 Task: Add Attachment from Google Drive to Card Card0000000391 in Board Board0000000098 in Workspace WS0000000033 in Trello. Add Cover Orange to Card Card0000000391 in Board Board0000000098 in Workspace WS0000000033 in Trello. Add "Add Label …" with "Title" Title0000000391 to Button Button0000000391 to Card Card0000000391 in Board Board0000000098 in Workspace WS0000000033 in Trello. Add Description DS0000000391 to Card Card0000000391 in Board Board0000000098 in Workspace WS0000000033 in Trello. Add Comment CM0000000391 to Card Card0000000391 in Board Board0000000098 in Workspace WS0000000033 in Trello
Action: Mouse moved to (356, 462)
Screenshot: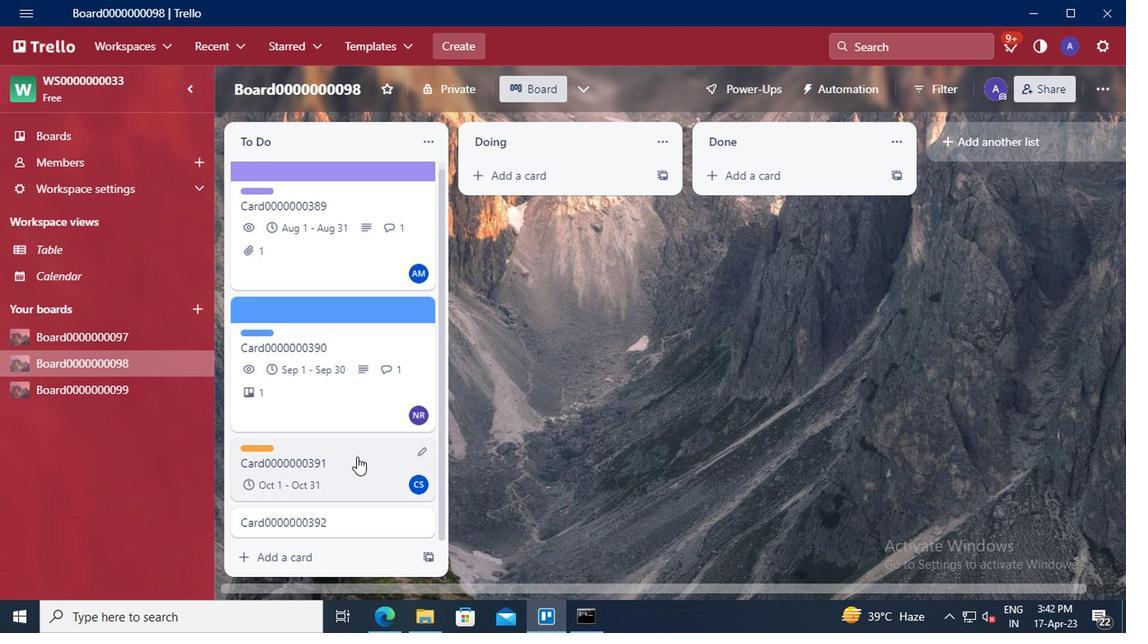 
Action: Mouse pressed left at (356, 462)
Screenshot: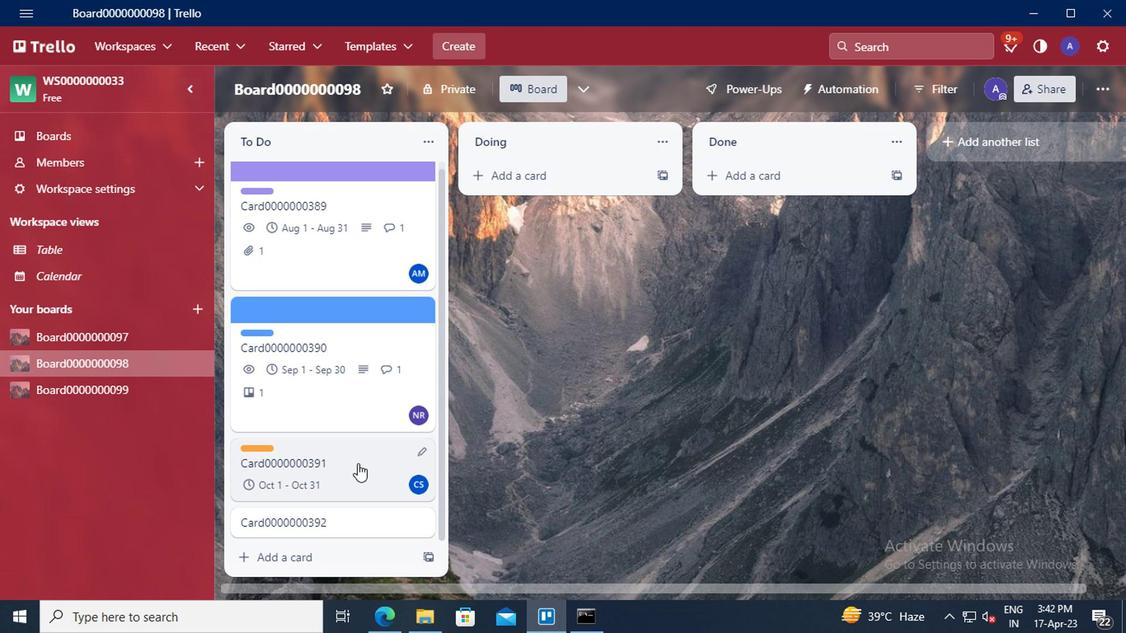 
Action: Mouse moved to (772, 288)
Screenshot: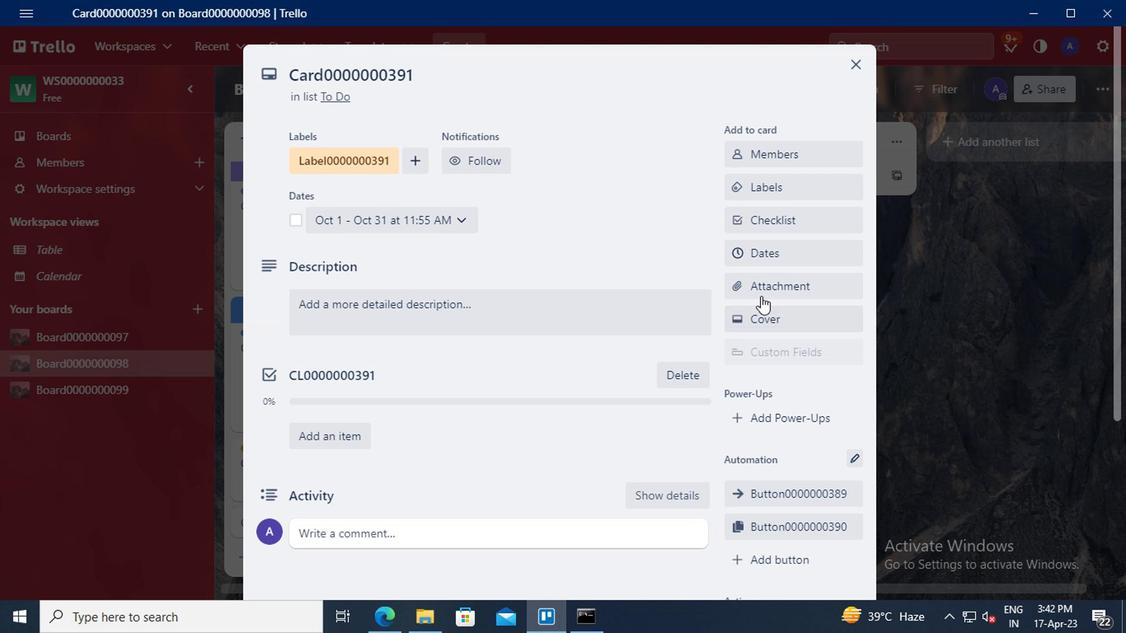 
Action: Mouse pressed left at (772, 288)
Screenshot: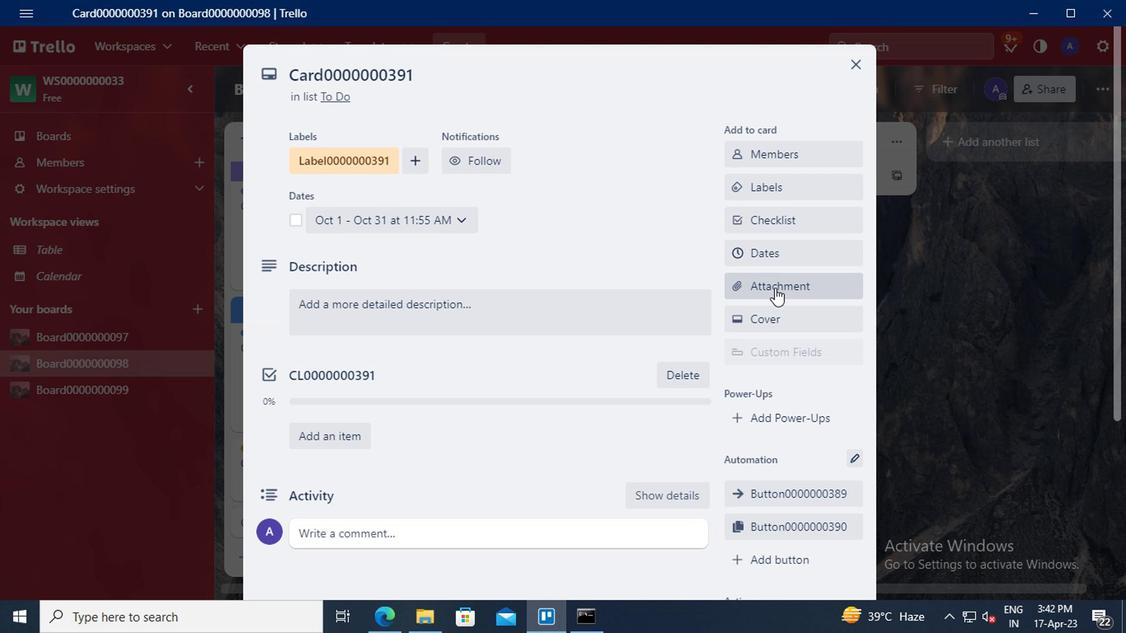
Action: Mouse moved to (779, 204)
Screenshot: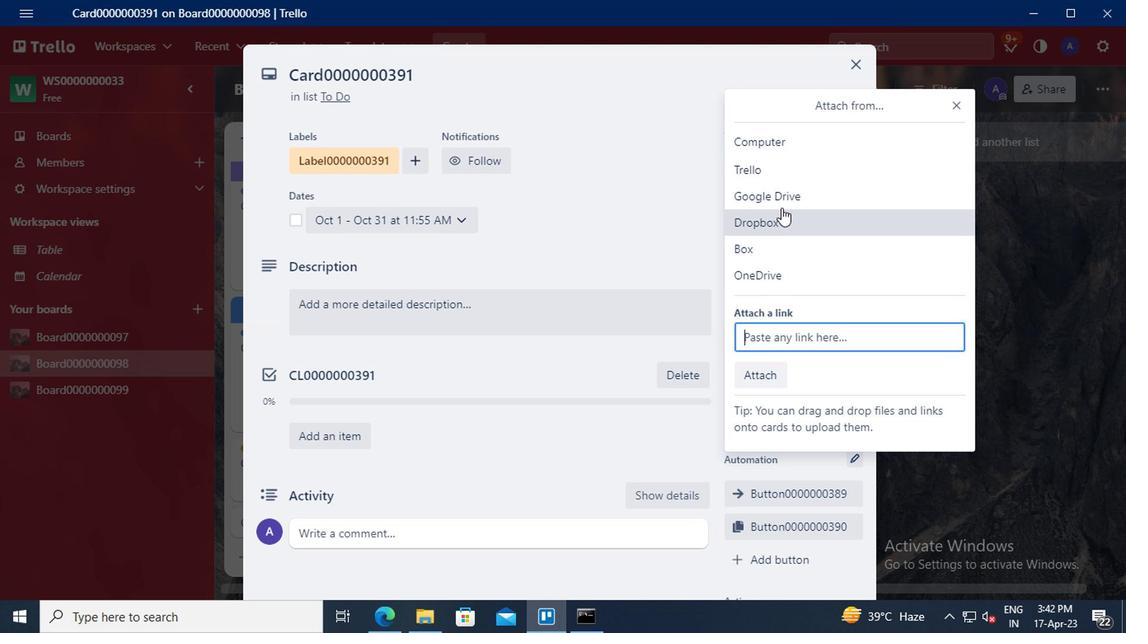 
Action: Mouse pressed left at (779, 204)
Screenshot: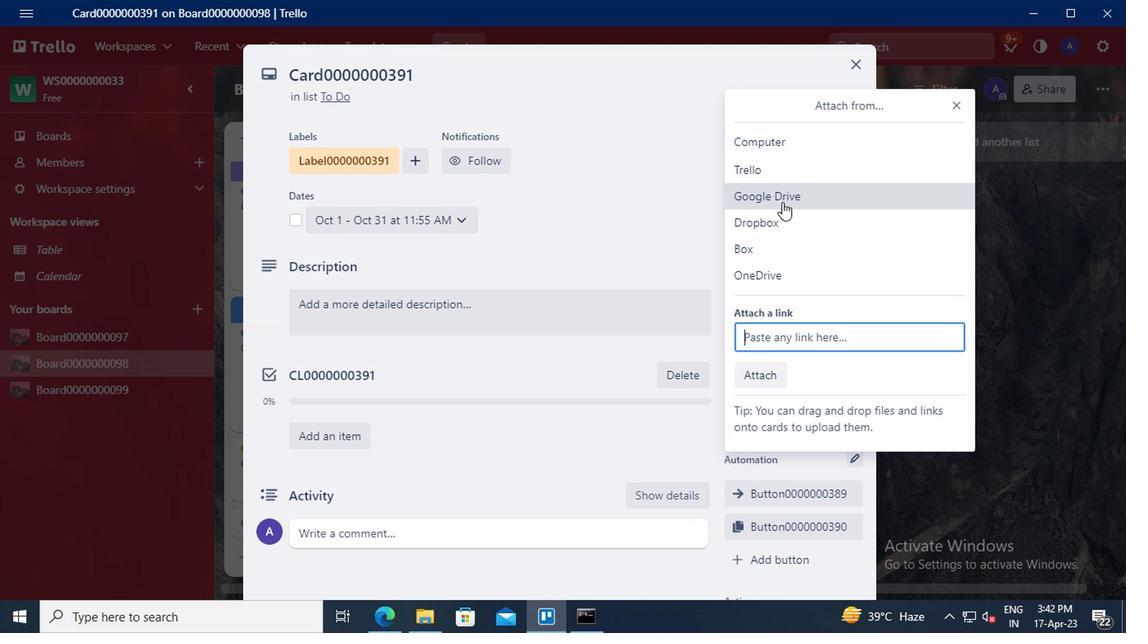 
Action: Mouse moved to (247, 287)
Screenshot: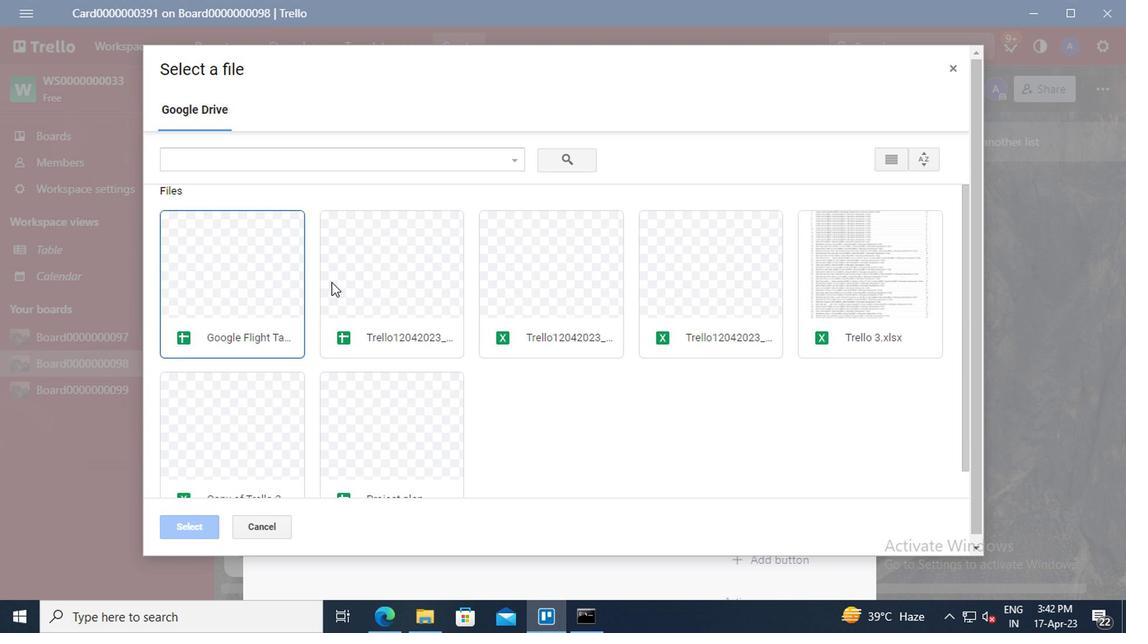 
Action: Mouse pressed left at (247, 287)
Screenshot: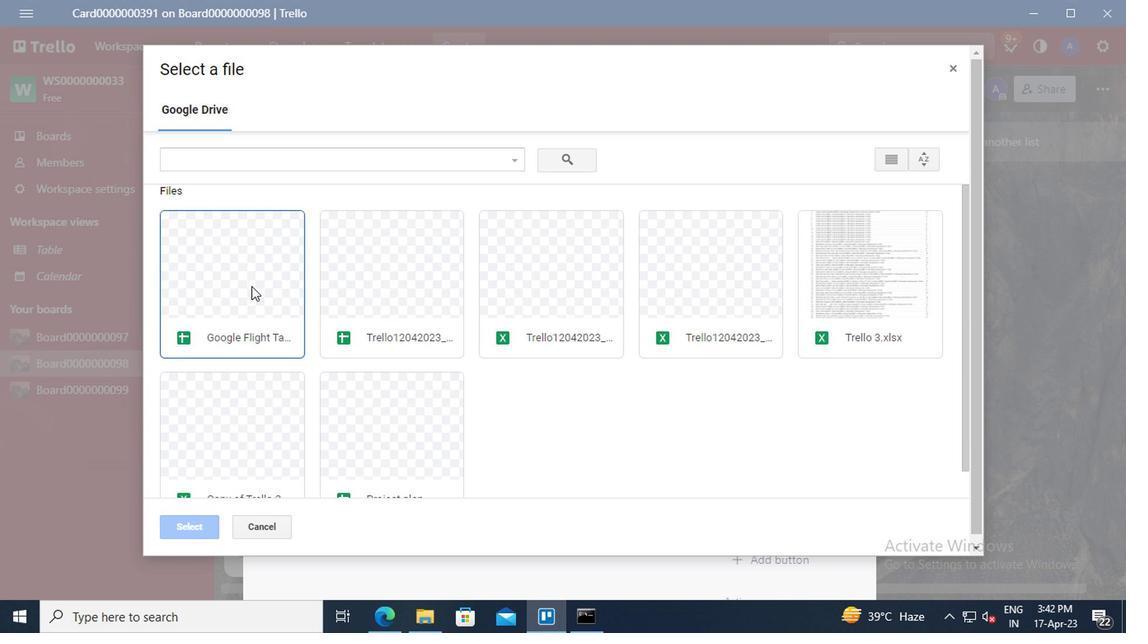 
Action: Mouse moved to (207, 525)
Screenshot: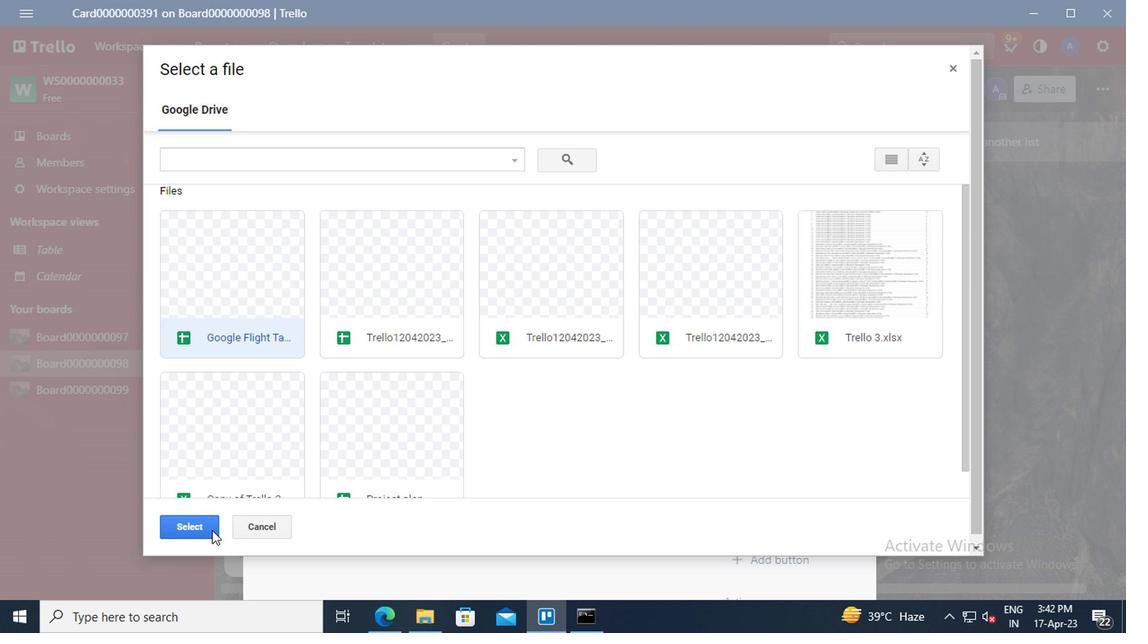 
Action: Mouse pressed left at (207, 525)
Screenshot: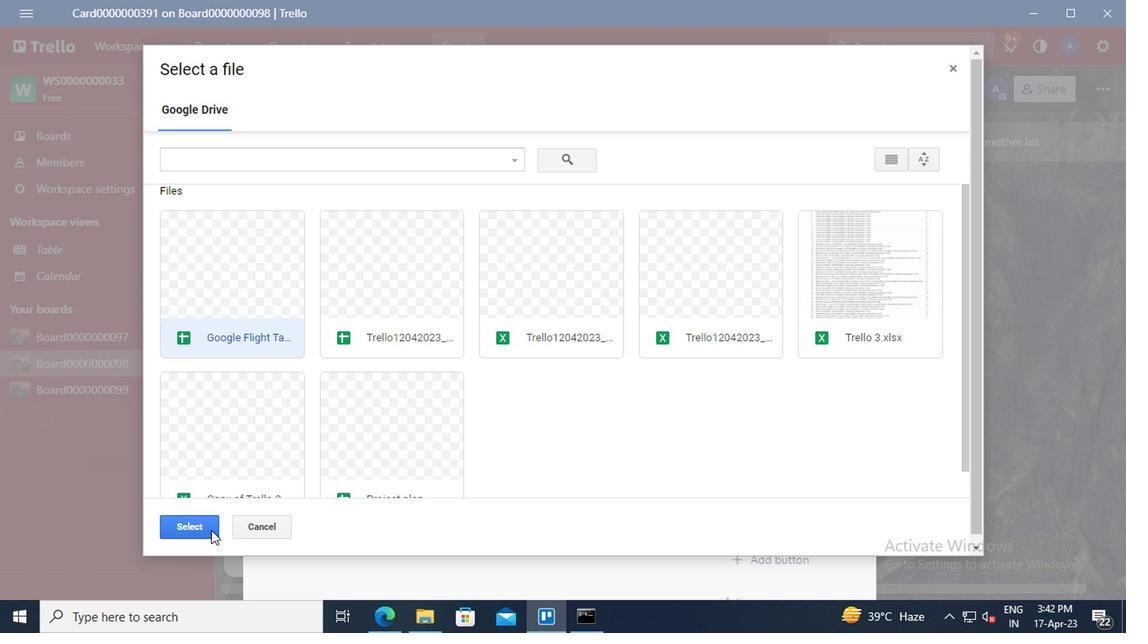 
Action: Mouse moved to (740, 316)
Screenshot: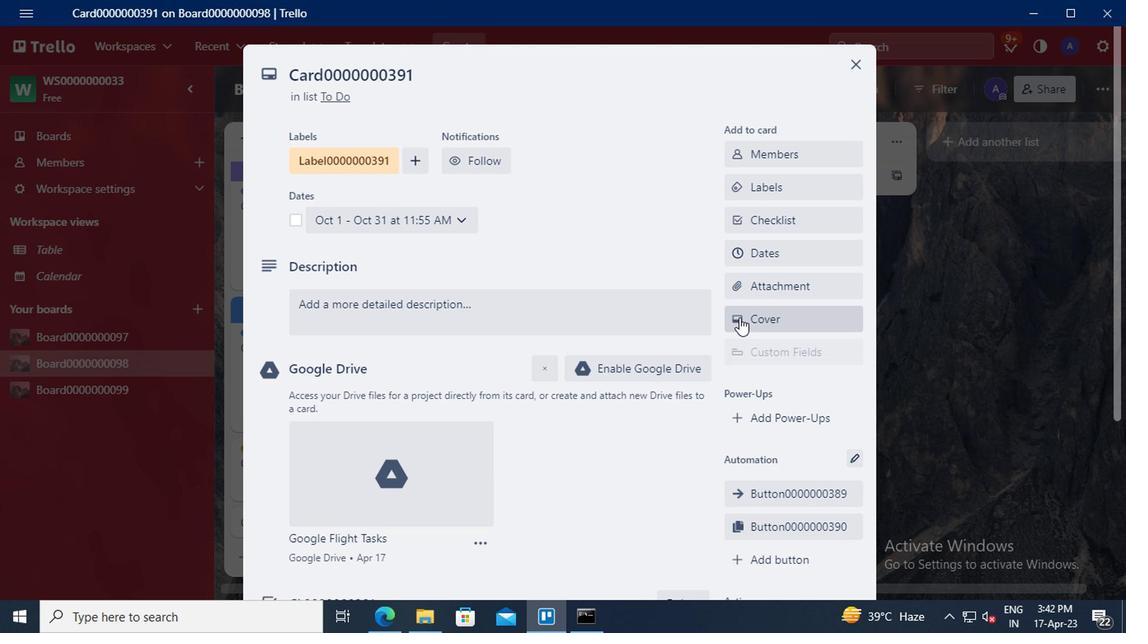 
Action: Mouse pressed left at (740, 316)
Screenshot: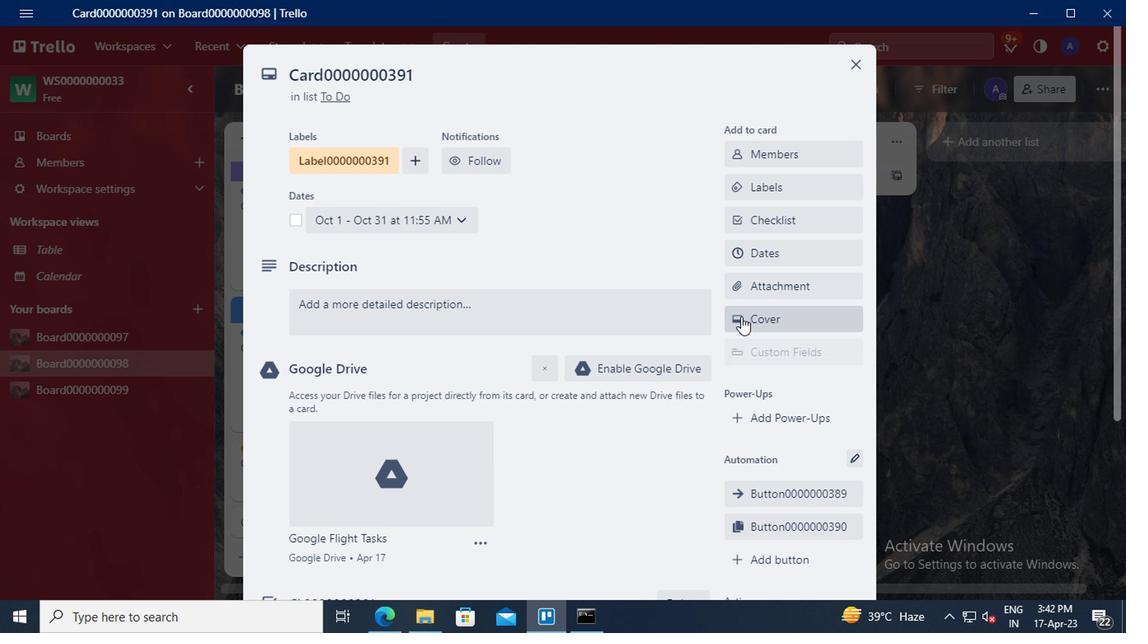
Action: Mouse moved to (846, 272)
Screenshot: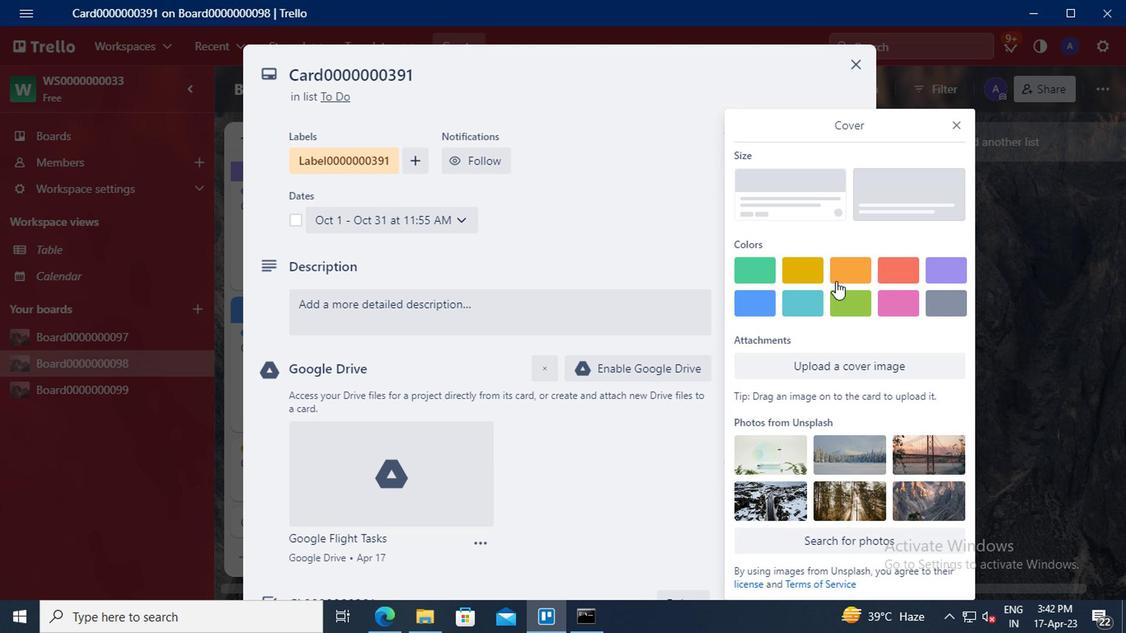 
Action: Mouse pressed left at (846, 272)
Screenshot: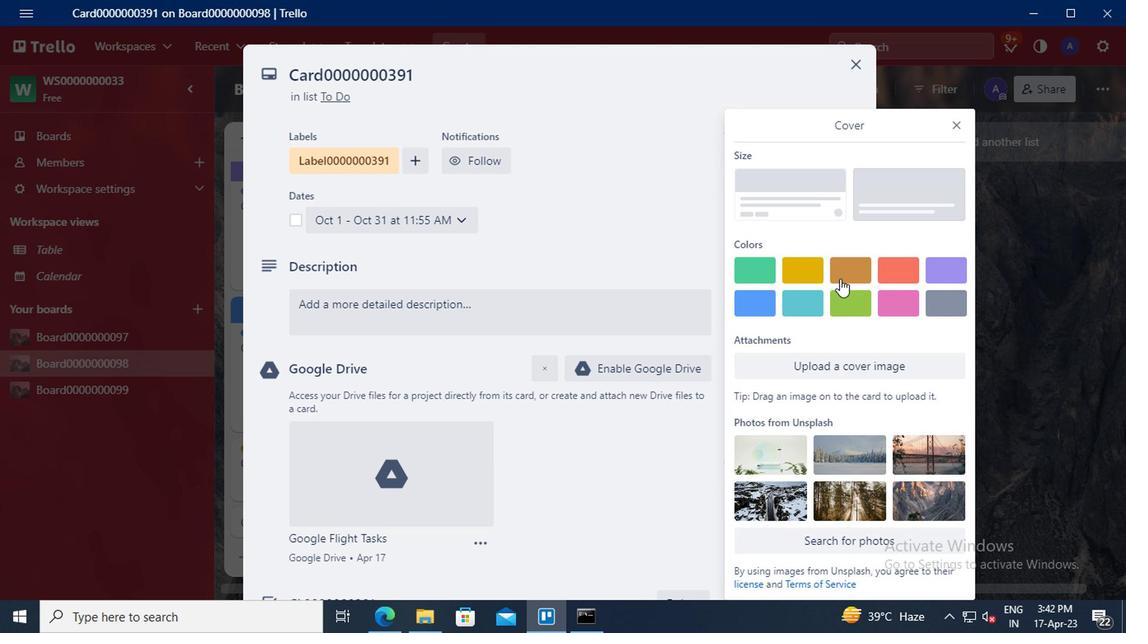 
Action: Mouse moved to (954, 101)
Screenshot: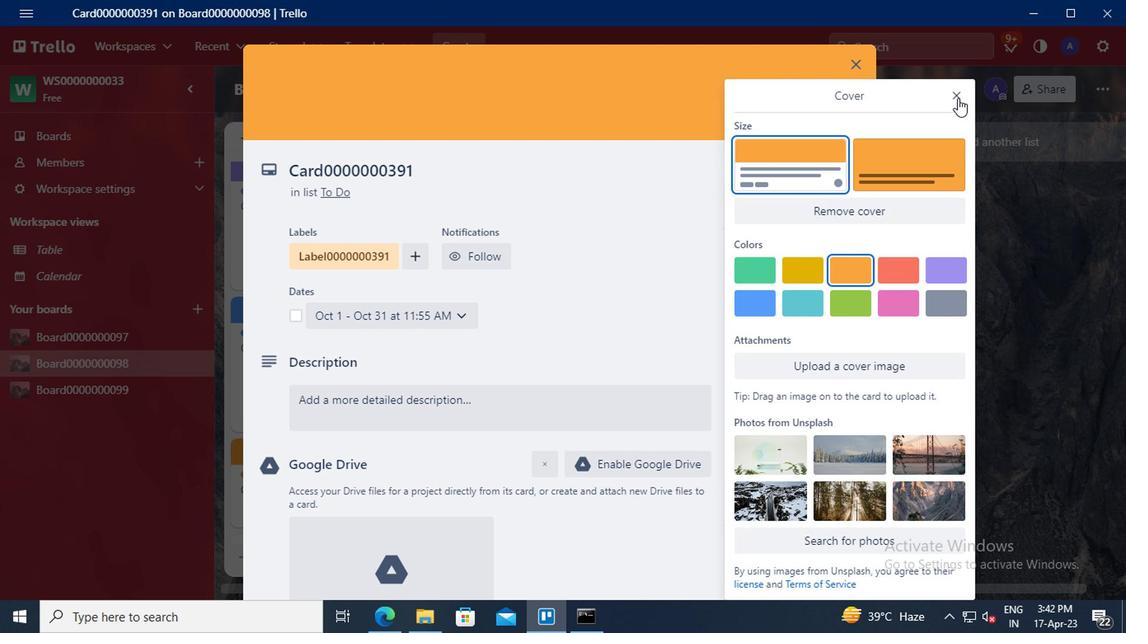 
Action: Mouse pressed left at (954, 101)
Screenshot: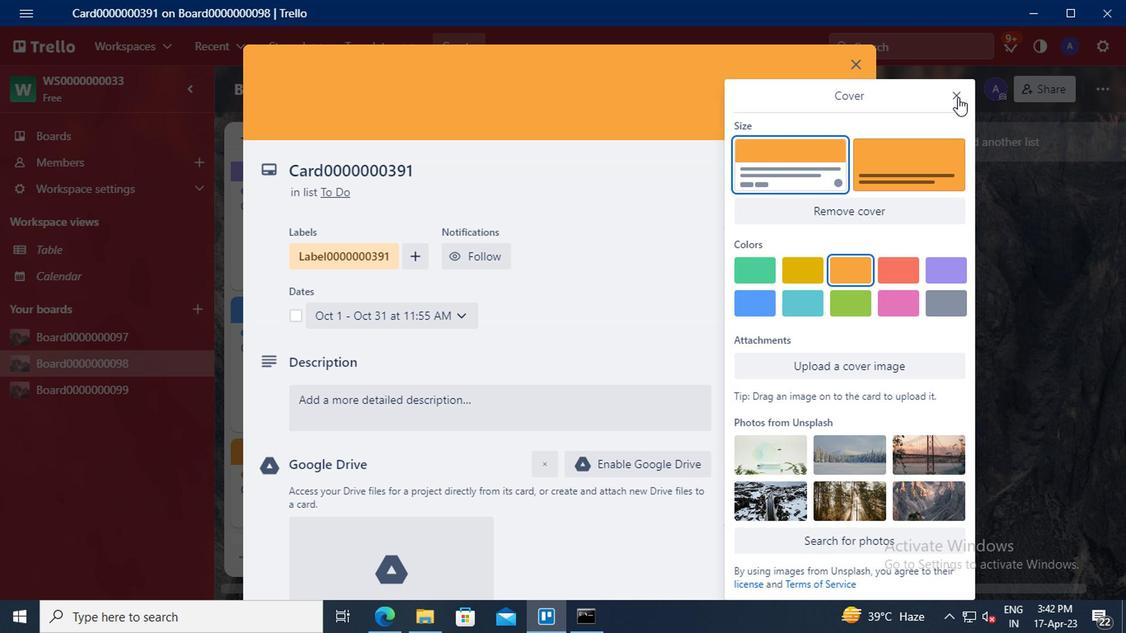 
Action: Mouse moved to (805, 320)
Screenshot: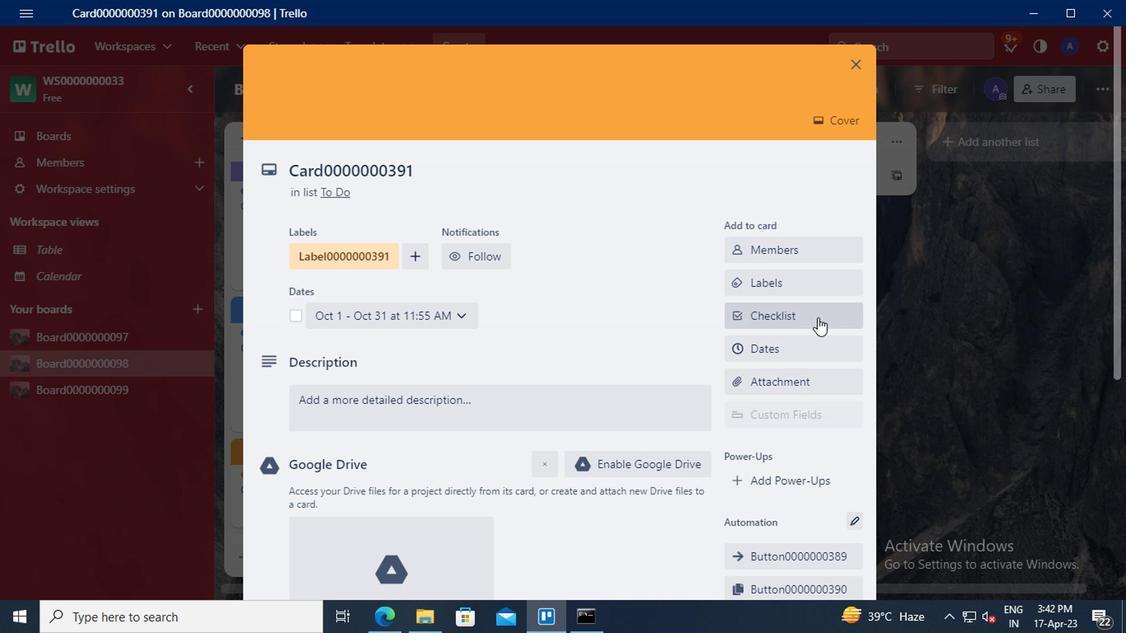 
Action: Mouse scrolled (805, 319) with delta (0, 0)
Screenshot: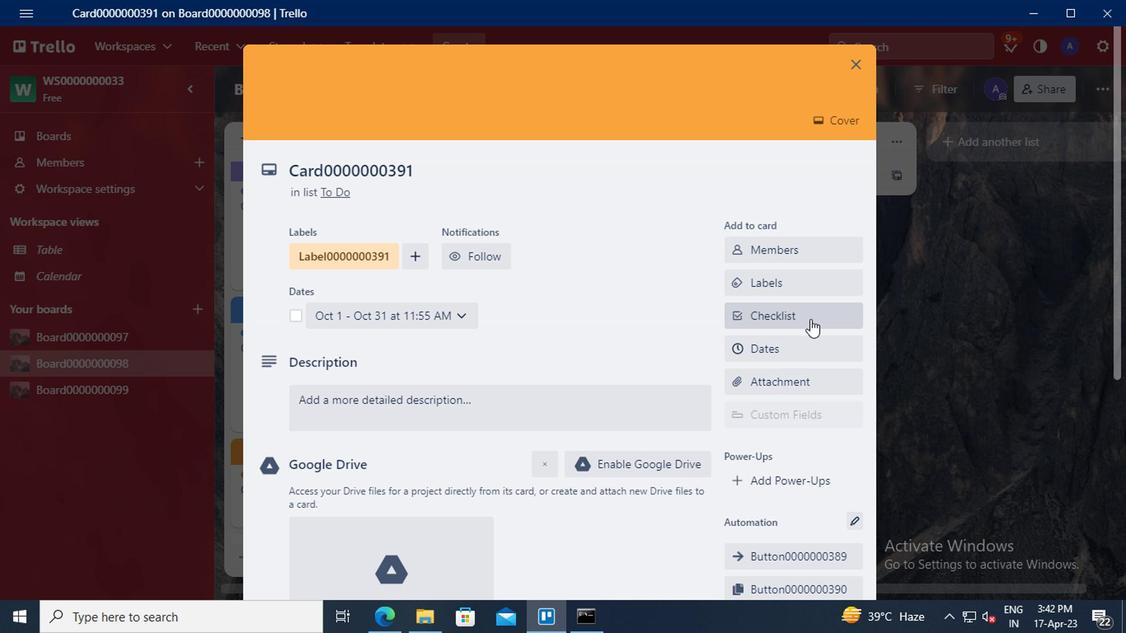 
Action: Mouse moved to (795, 324)
Screenshot: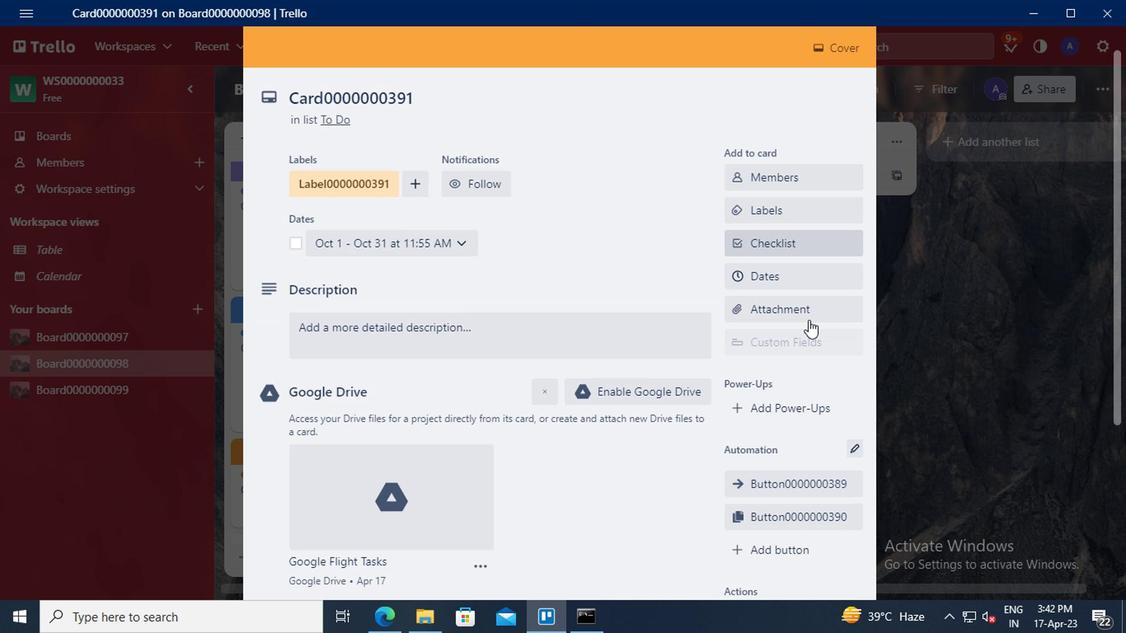 
Action: Mouse scrolled (795, 324) with delta (0, 0)
Screenshot: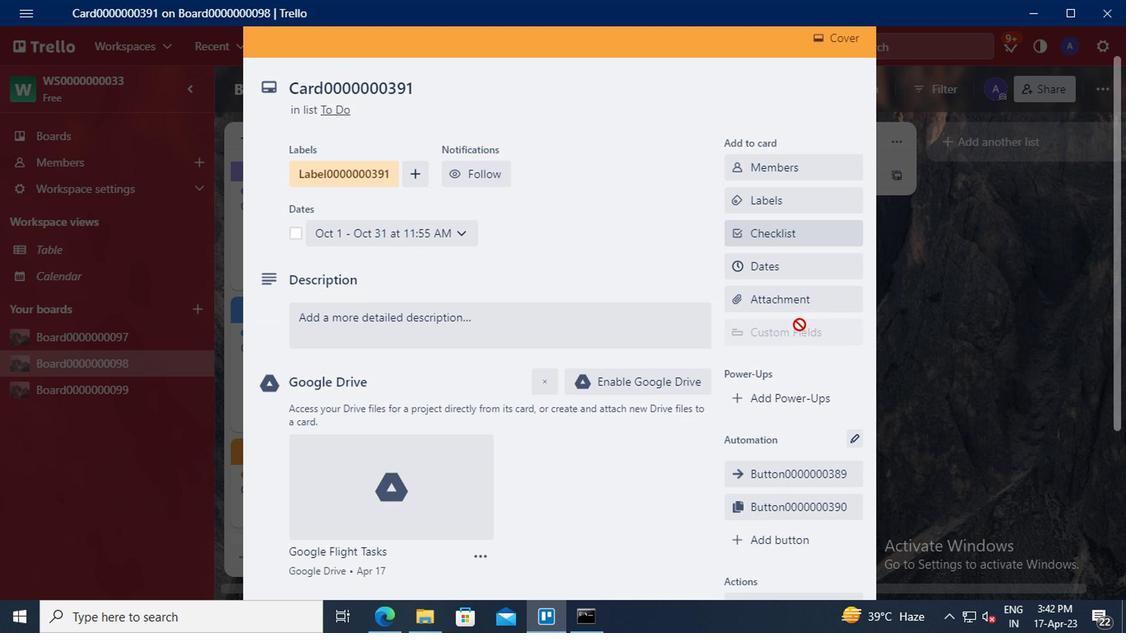 
Action: Mouse scrolled (795, 324) with delta (0, 0)
Screenshot: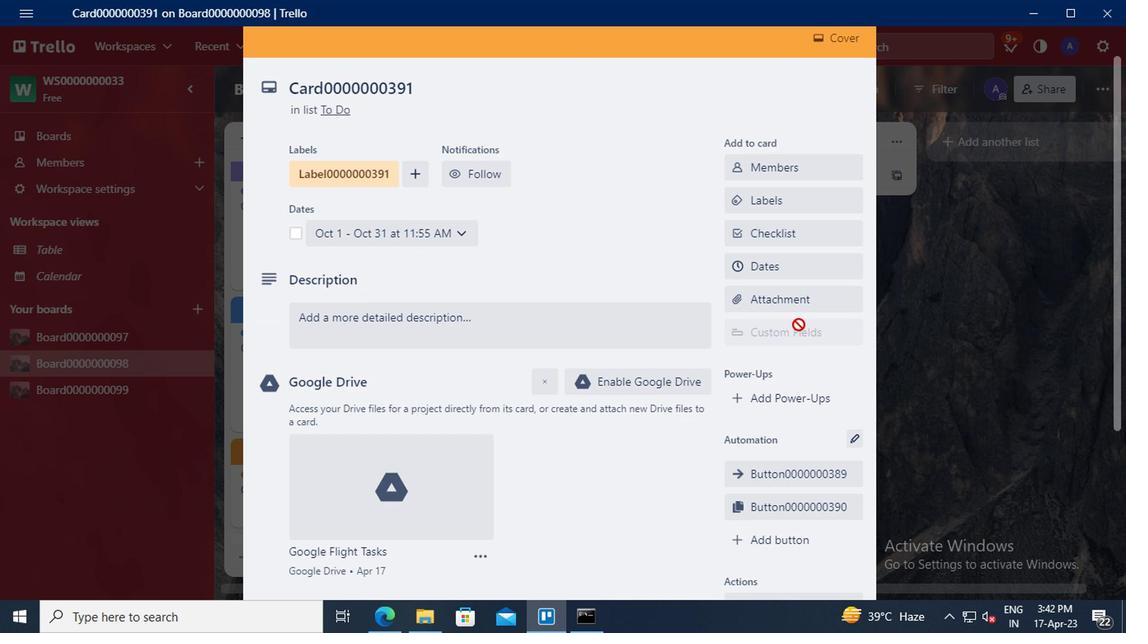 
Action: Mouse moved to (785, 378)
Screenshot: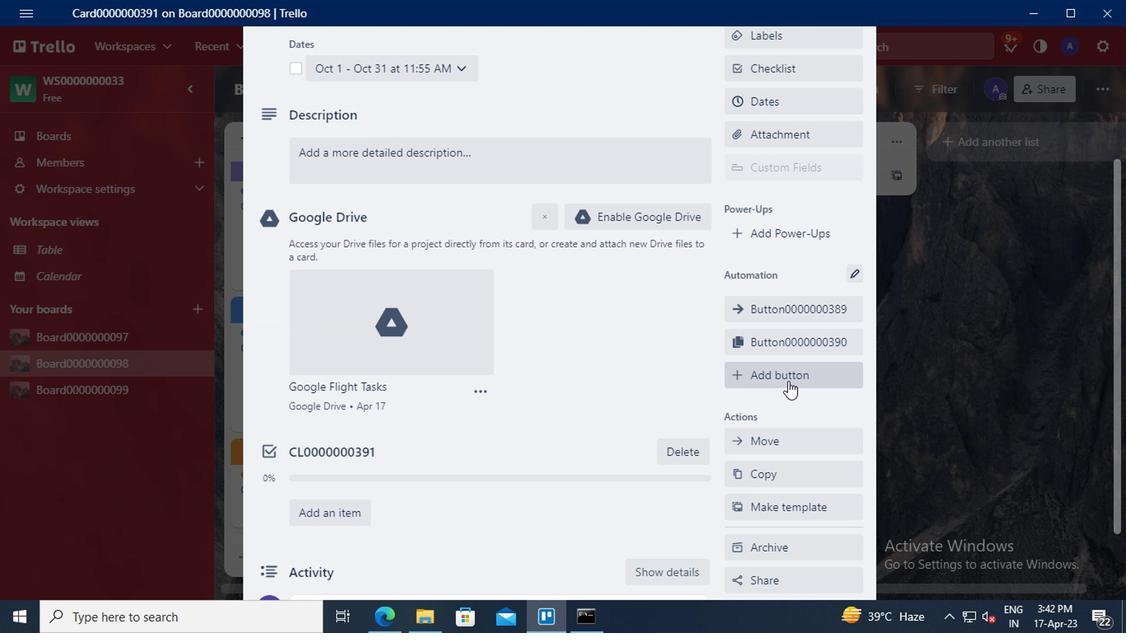 
Action: Mouse pressed left at (785, 378)
Screenshot: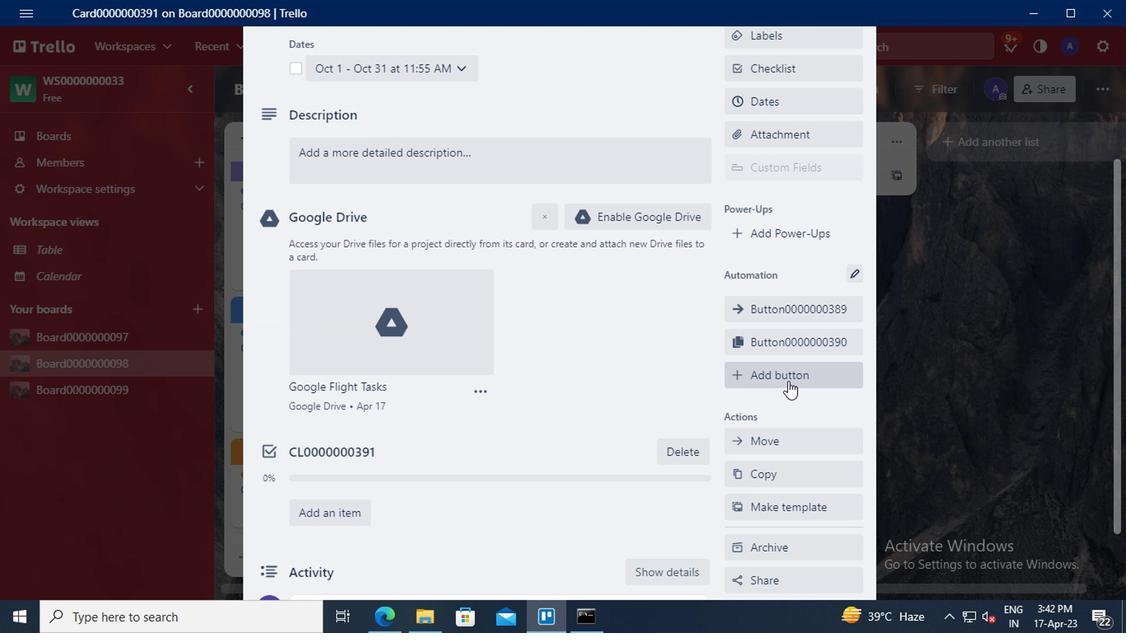 
Action: Mouse moved to (789, 226)
Screenshot: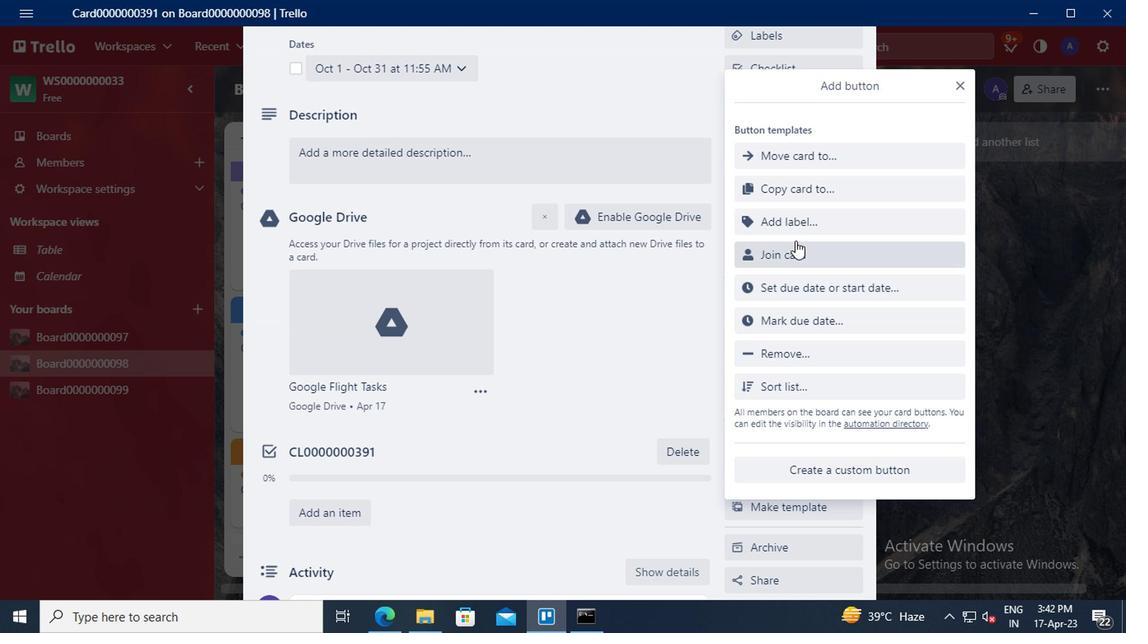 
Action: Mouse pressed left at (789, 226)
Screenshot: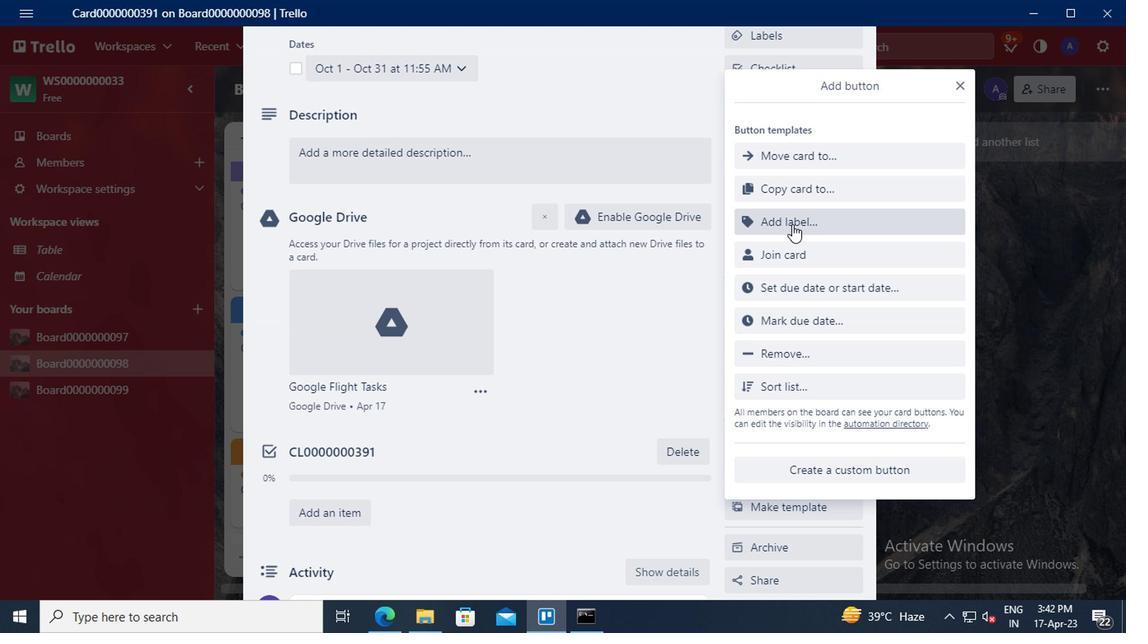 
Action: Mouse moved to (802, 158)
Screenshot: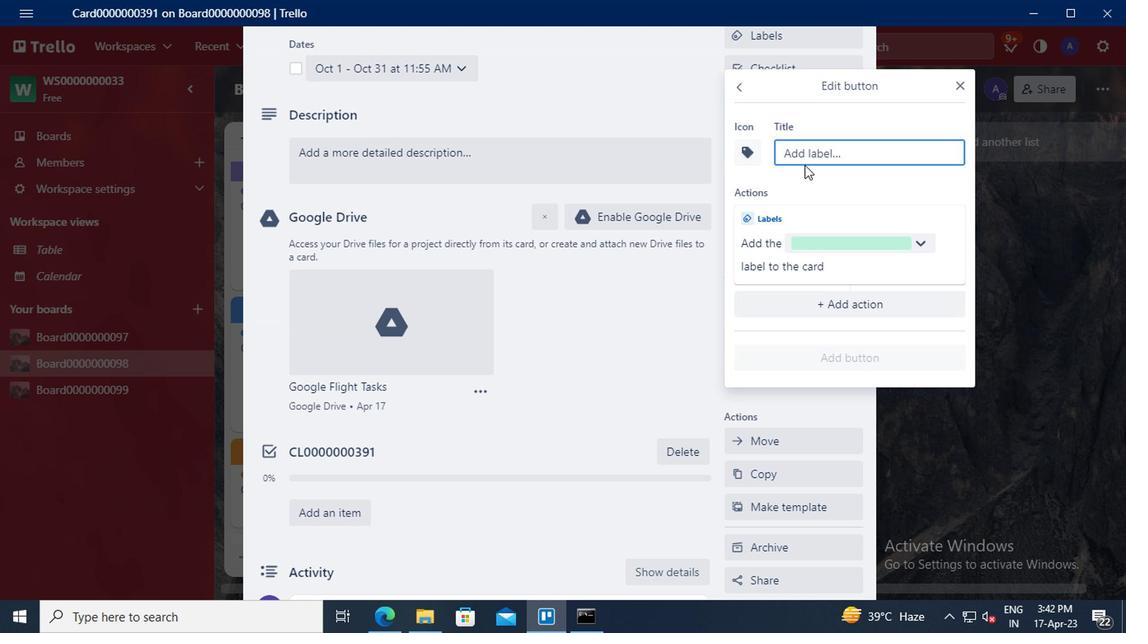 
Action: Mouse pressed left at (802, 158)
Screenshot: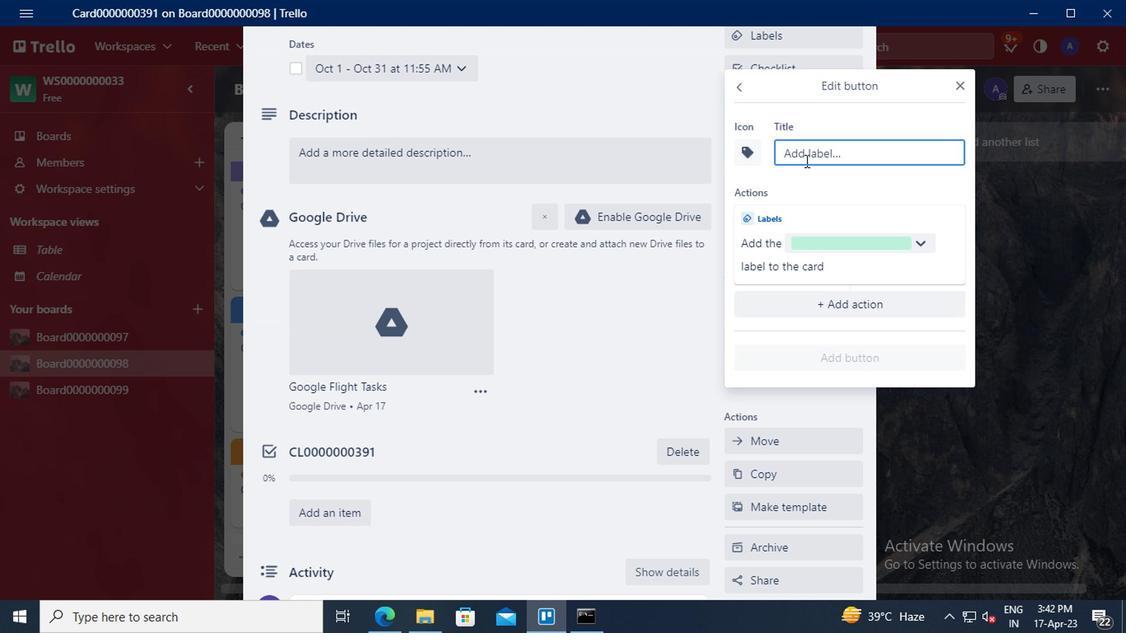 
Action: Key pressed <Key.shift>TITLE0000000391
Screenshot: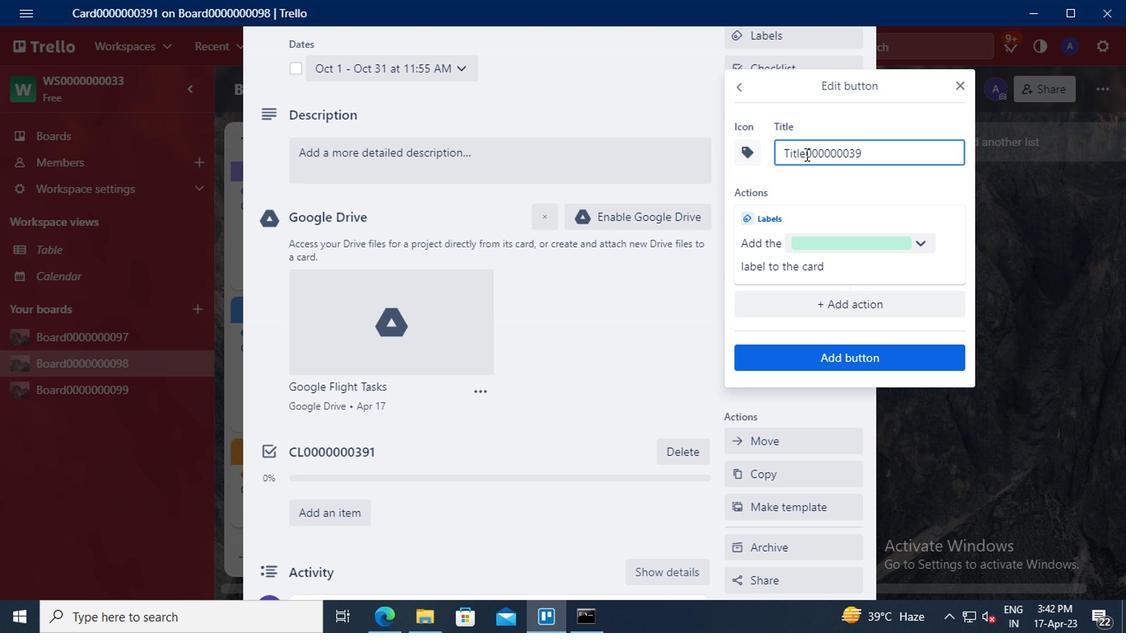 
Action: Mouse moved to (830, 355)
Screenshot: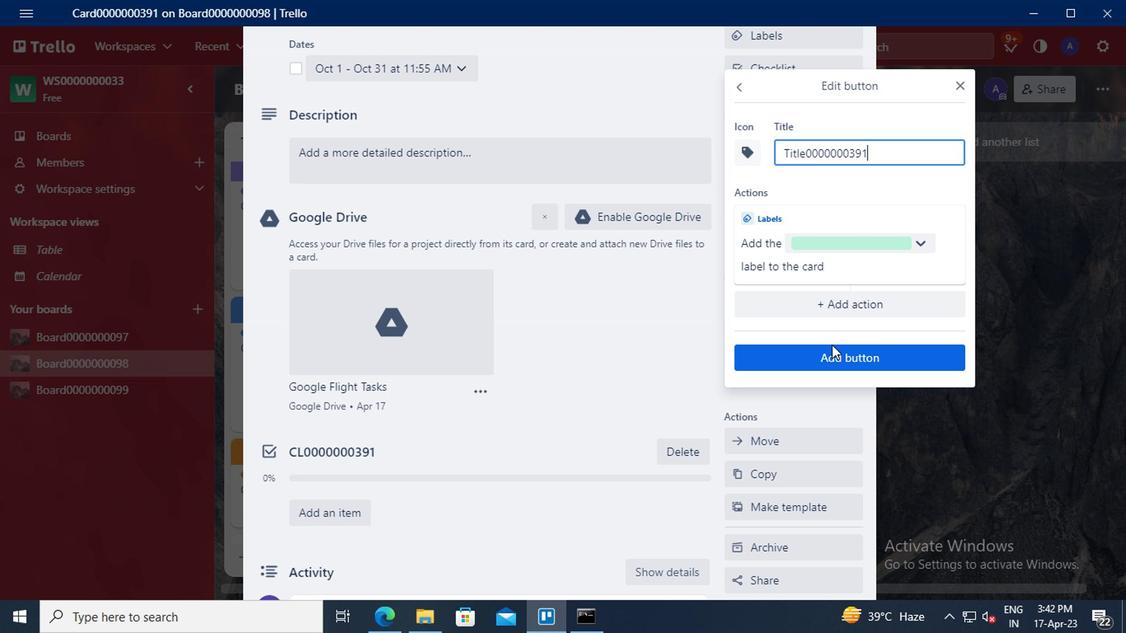 
Action: Mouse pressed left at (830, 355)
Screenshot: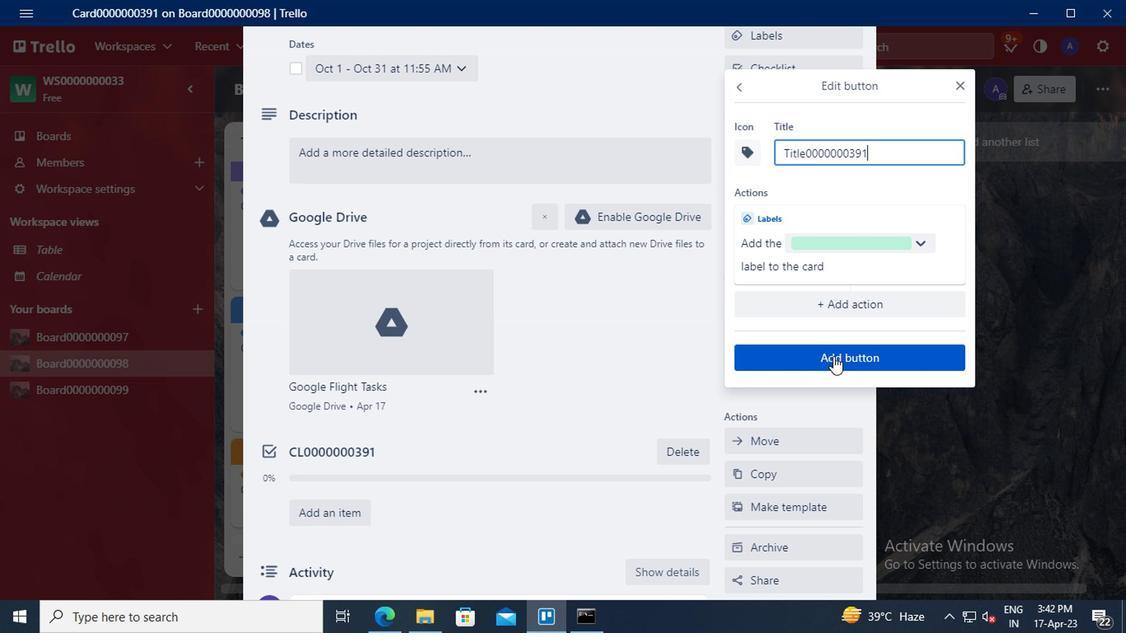 
Action: Mouse moved to (497, 391)
Screenshot: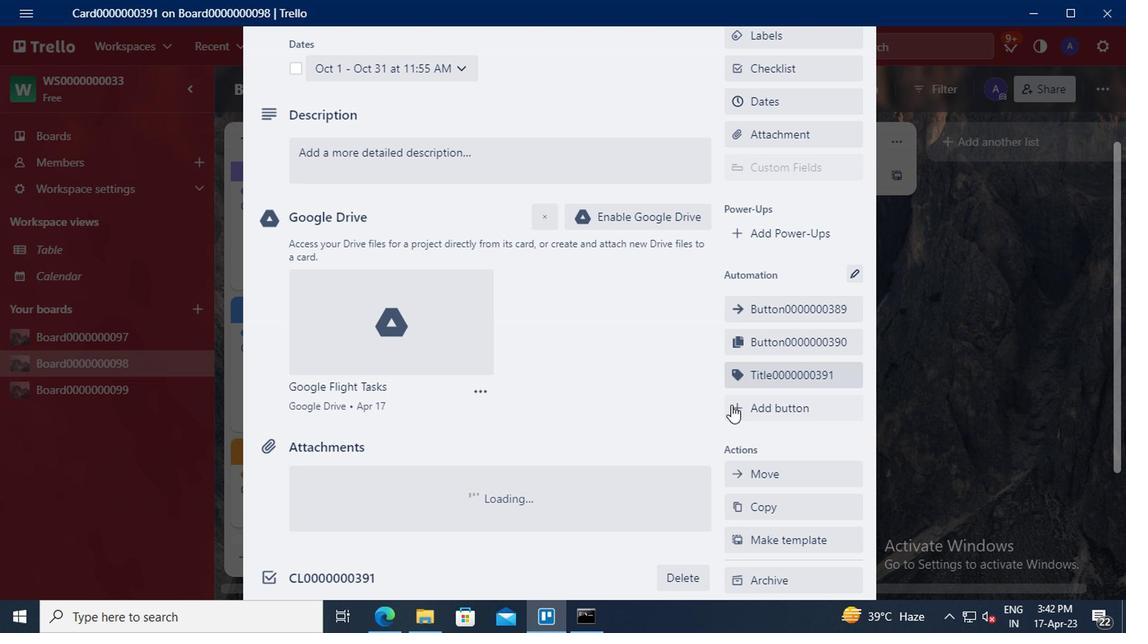 
Action: Mouse scrolled (497, 391) with delta (0, 0)
Screenshot: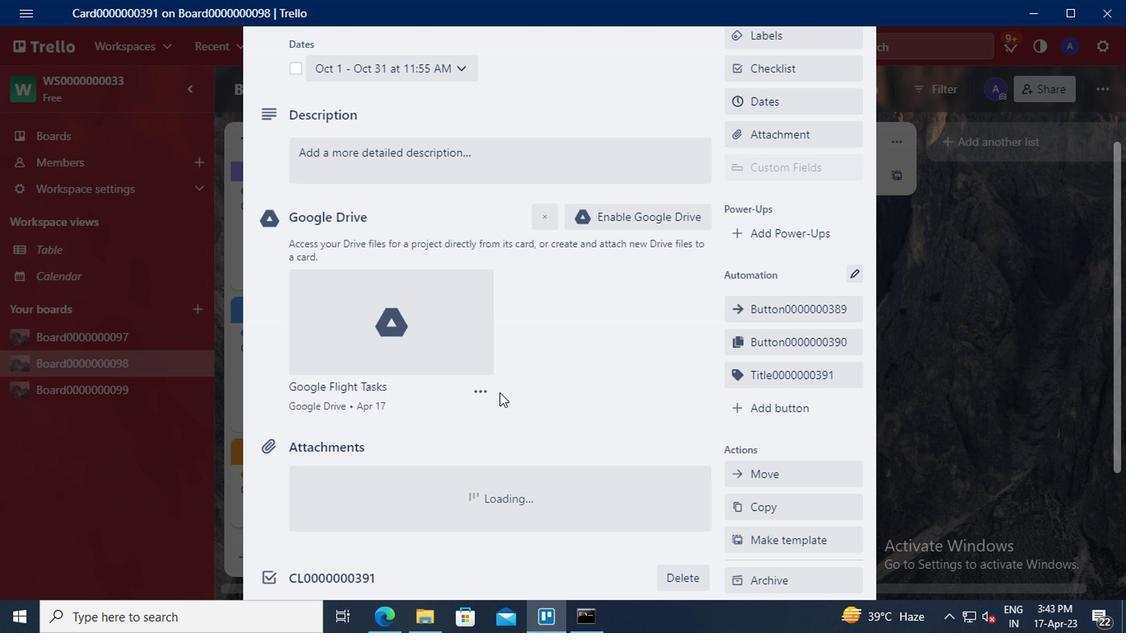 
Action: Mouse scrolled (497, 391) with delta (0, 0)
Screenshot: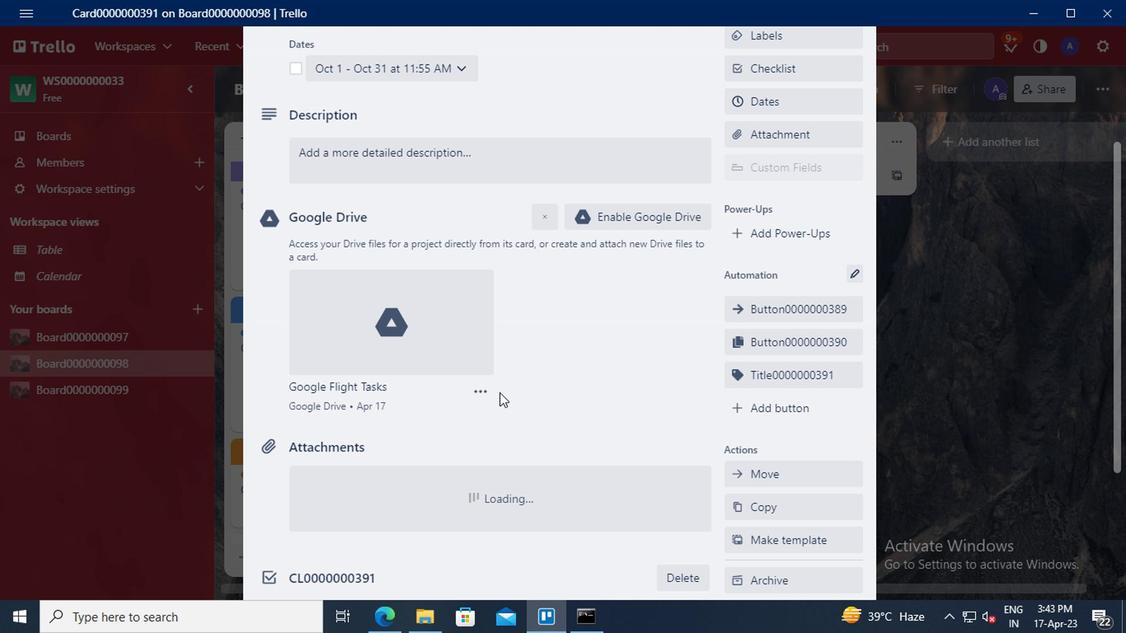 
Action: Mouse moved to (351, 318)
Screenshot: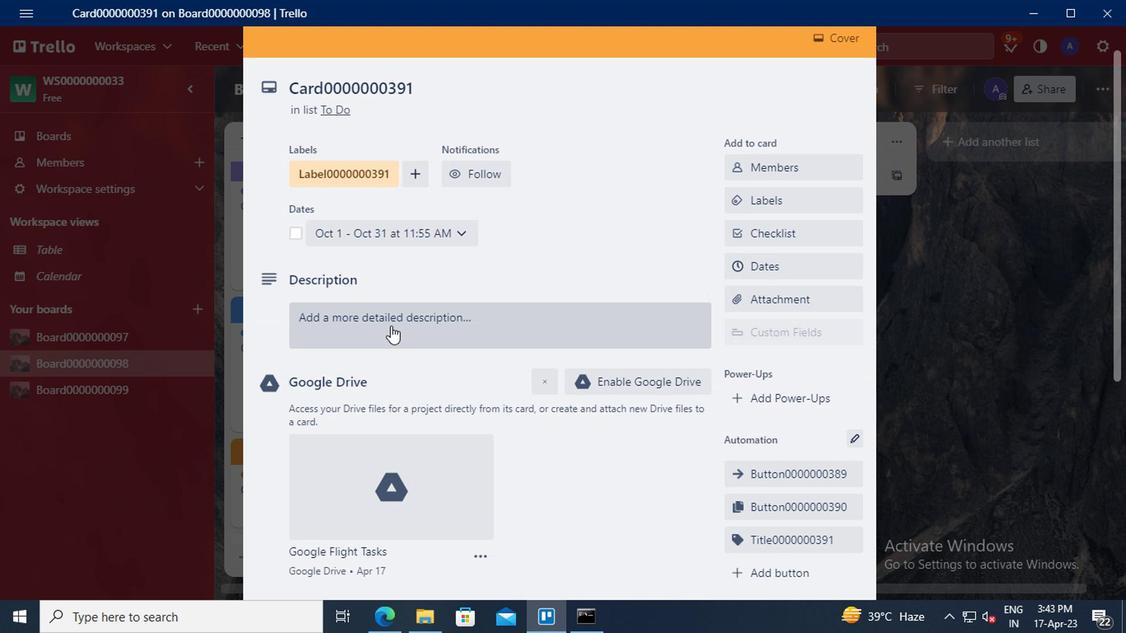 
Action: Mouse pressed left at (351, 318)
Screenshot: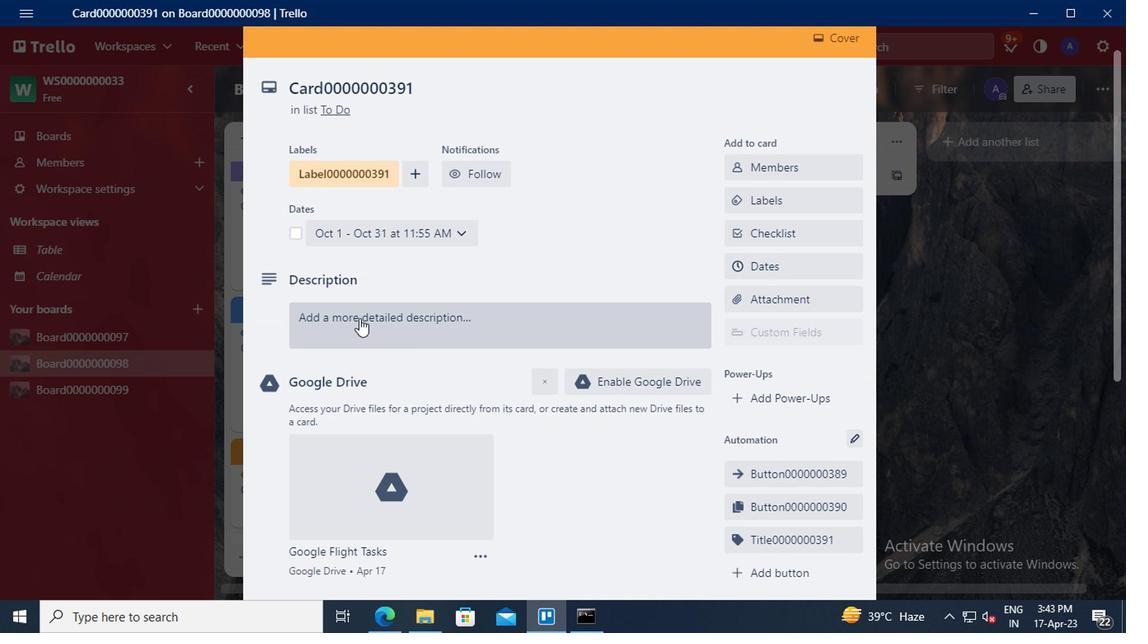 
Action: Mouse moved to (323, 367)
Screenshot: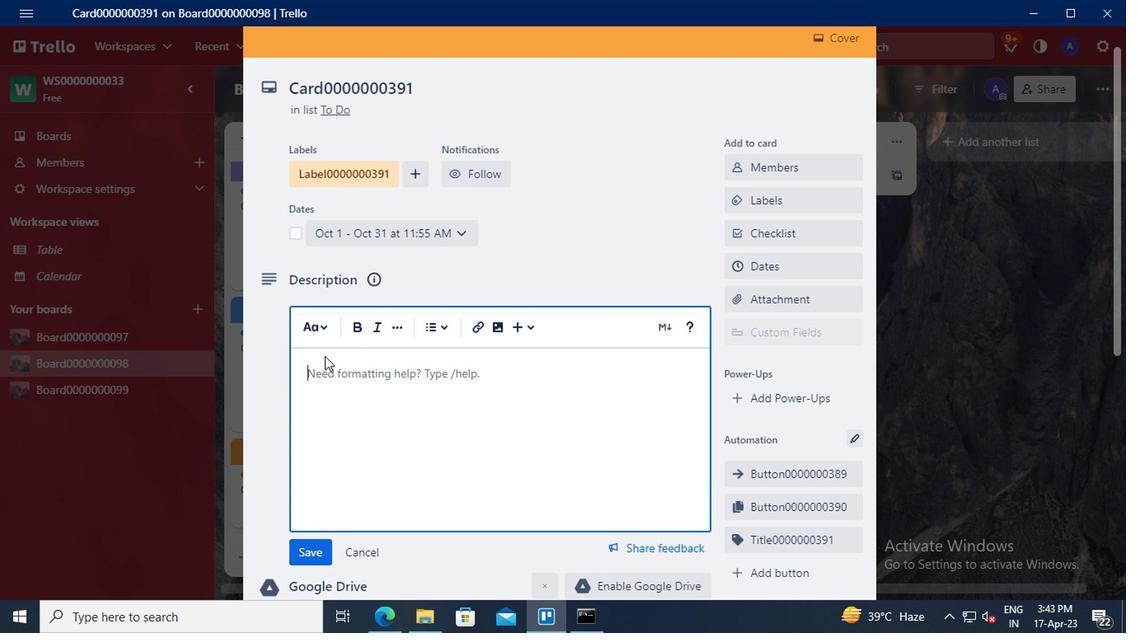 
Action: Mouse pressed left at (323, 367)
Screenshot: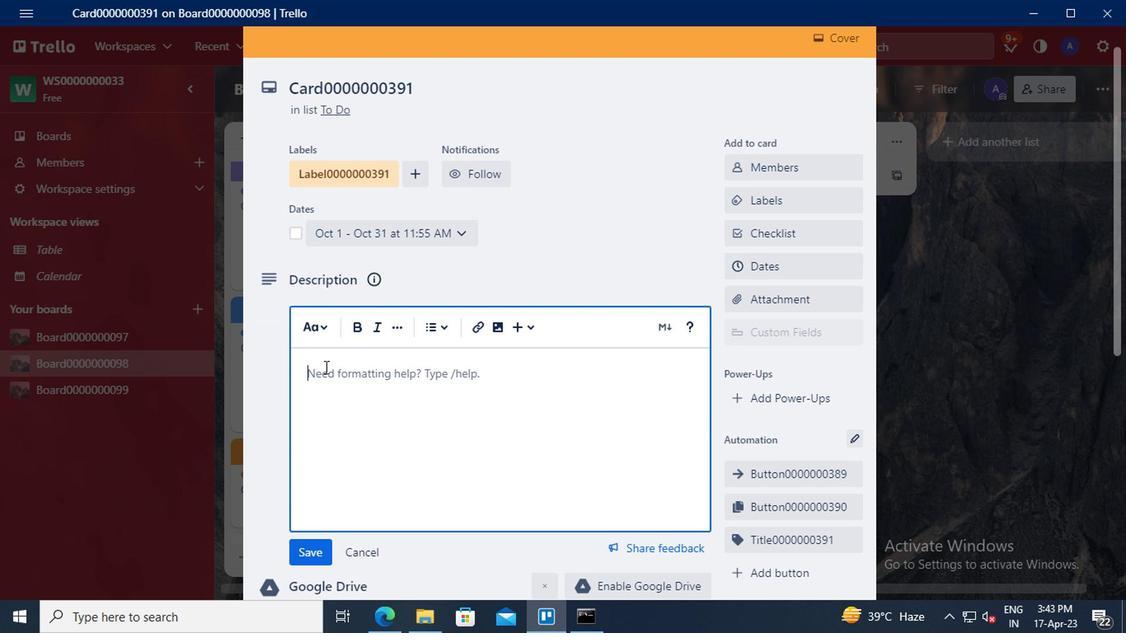 
Action: Key pressed <Key.shift>DS0000000391
Screenshot: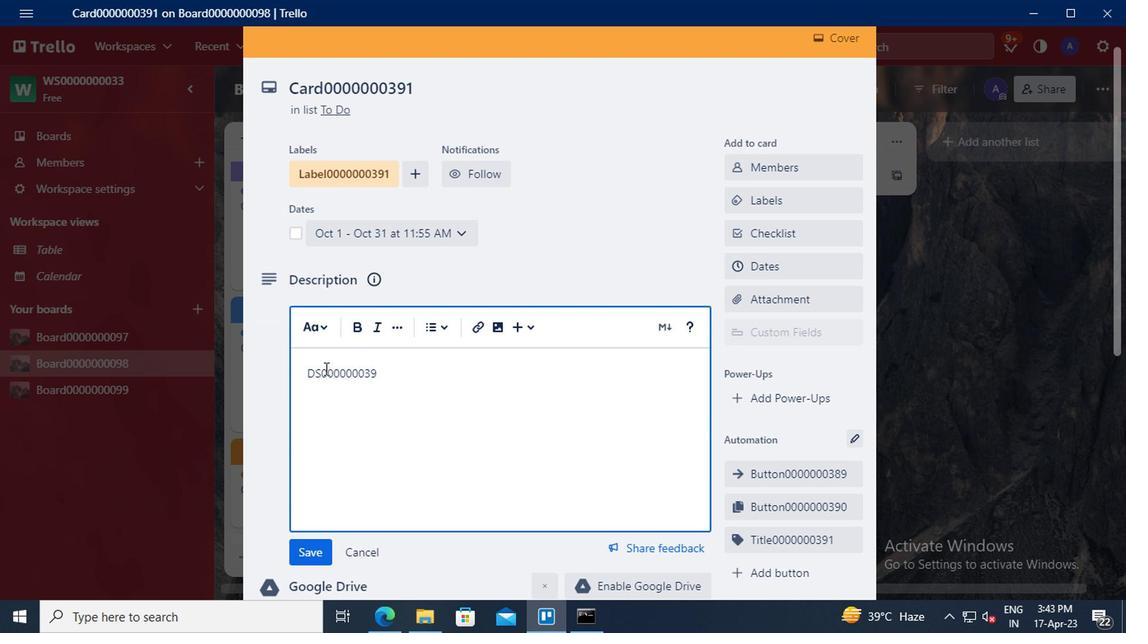 
Action: Mouse scrolled (323, 367) with delta (0, 0)
Screenshot: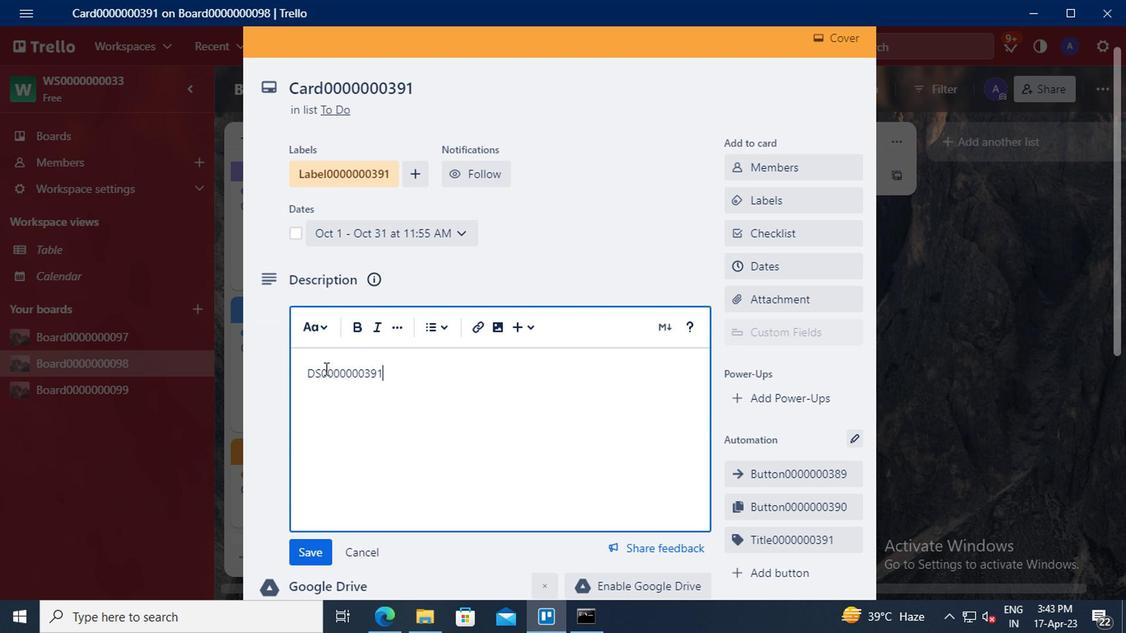 
Action: Mouse moved to (311, 456)
Screenshot: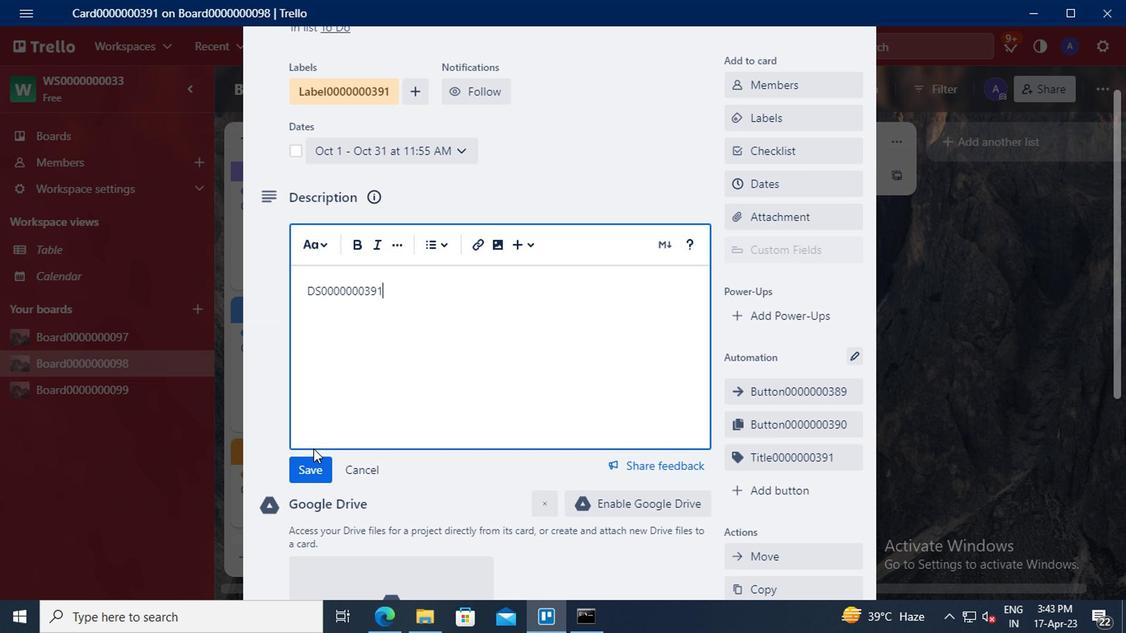 
Action: Mouse pressed left at (311, 456)
Screenshot: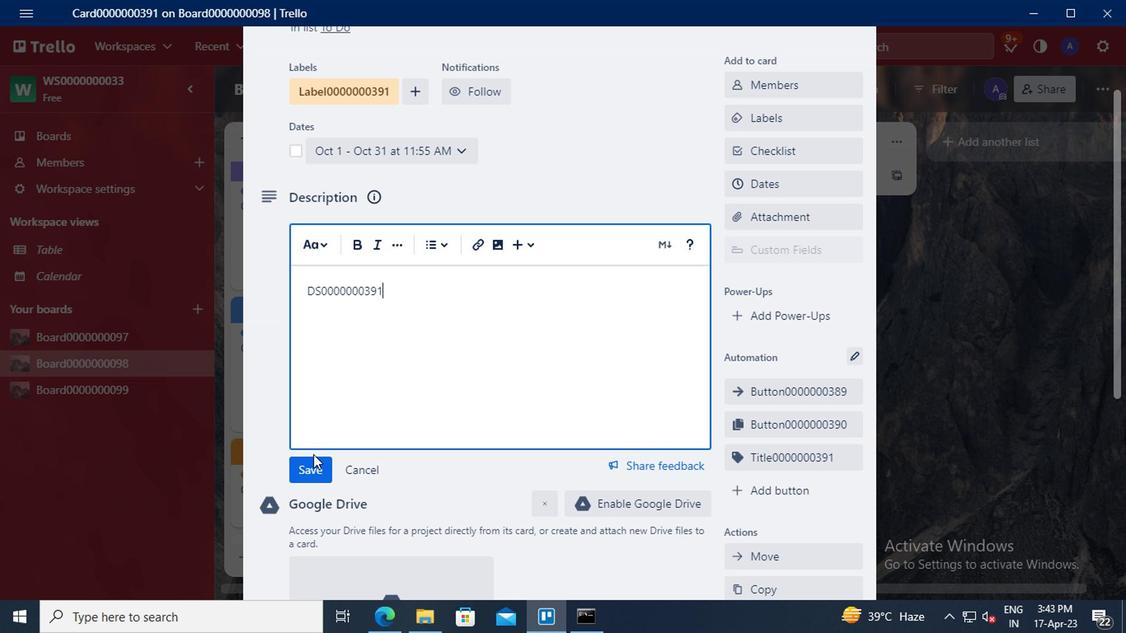 
Action: Mouse scrolled (311, 455) with delta (0, 0)
Screenshot: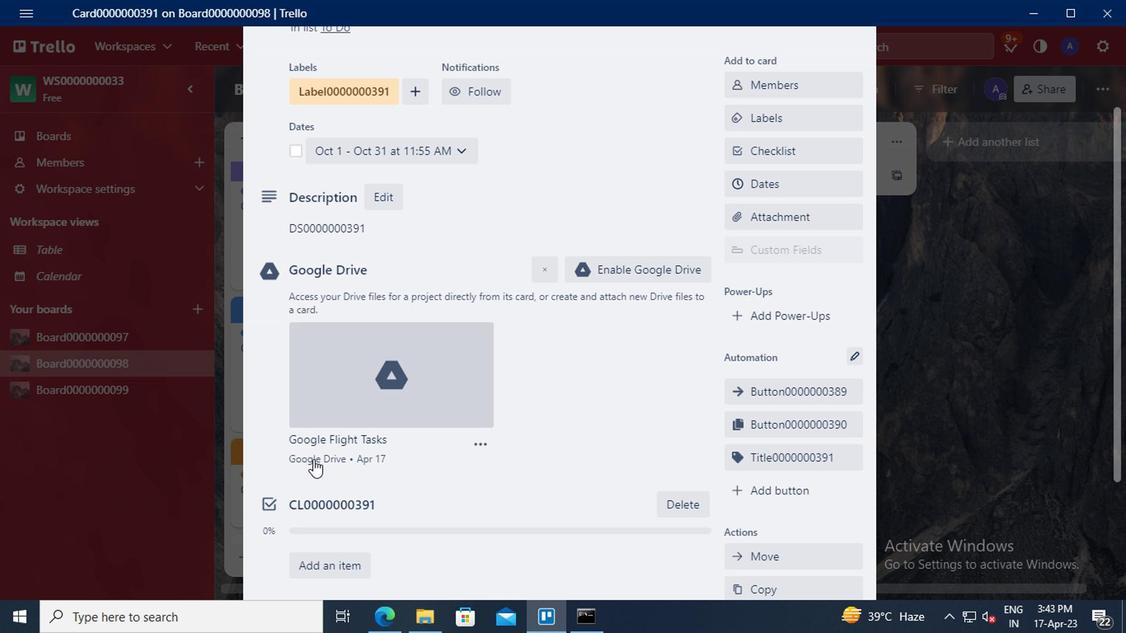 
Action: Mouse scrolled (311, 455) with delta (0, 0)
Screenshot: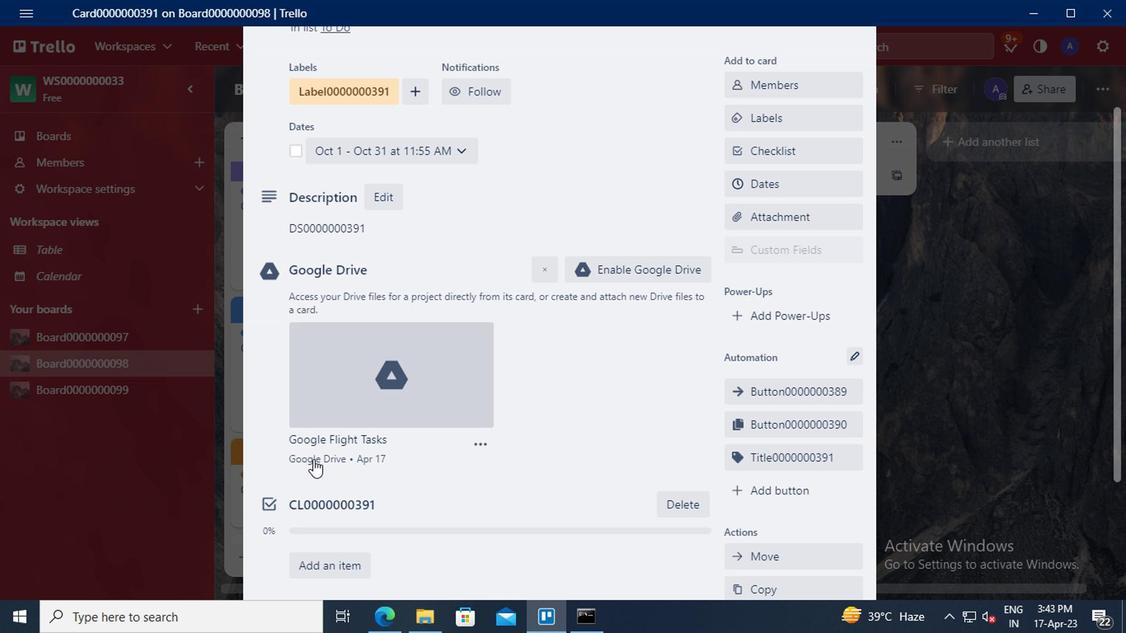 
Action: Mouse moved to (331, 492)
Screenshot: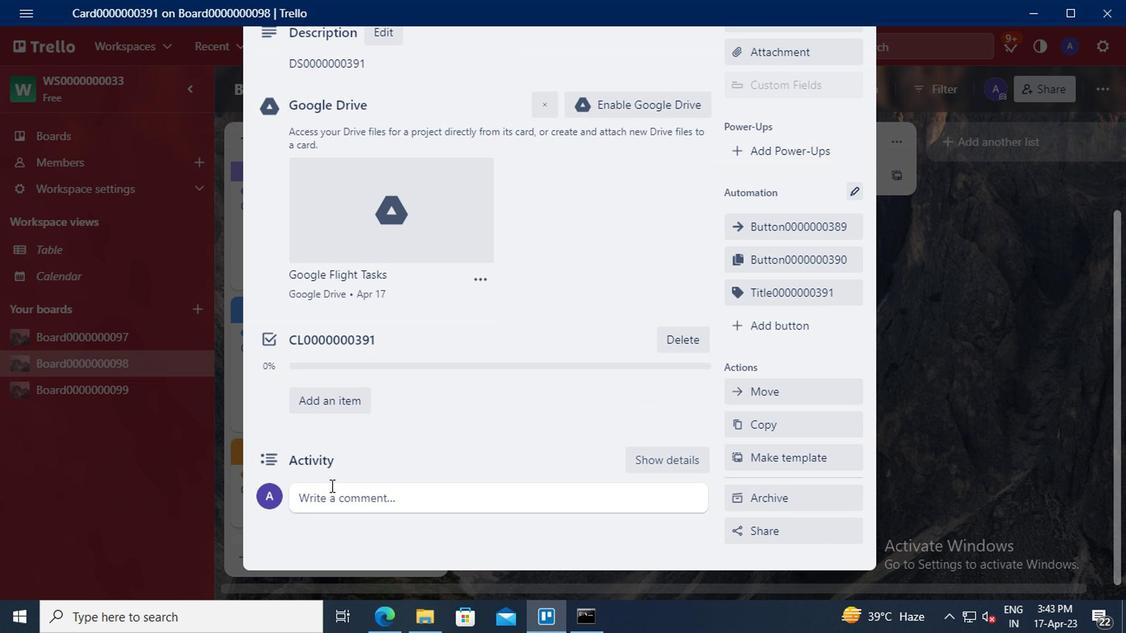 
Action: Mouse pressed left at (331, 492)
Screenshot: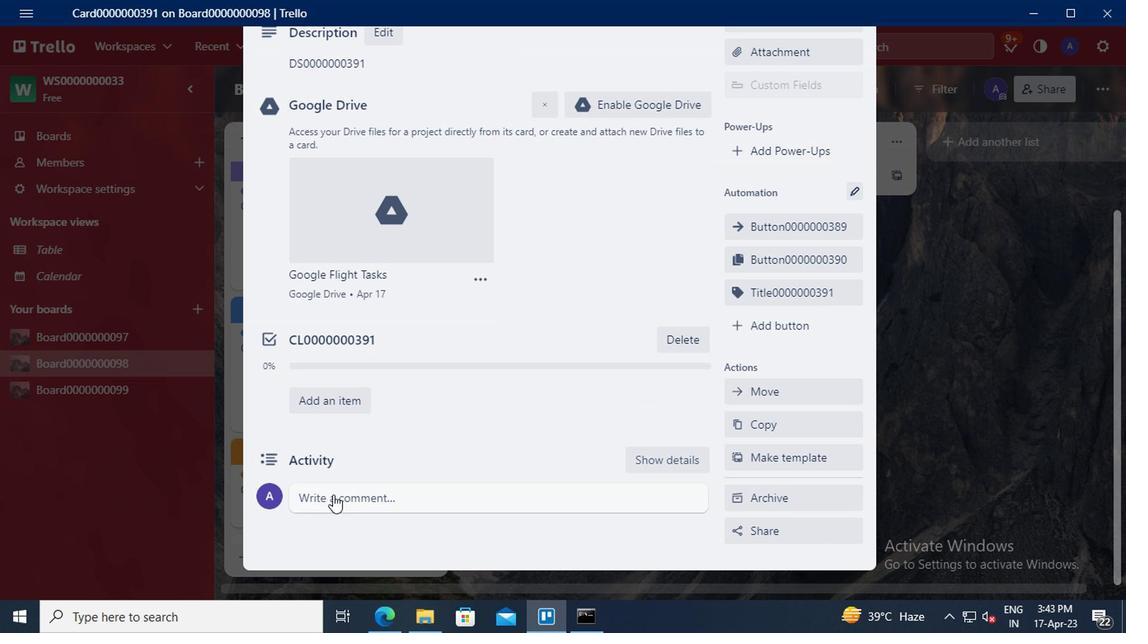 
Action: Key pressed <Key.shift>CM0000000391
Screenshot: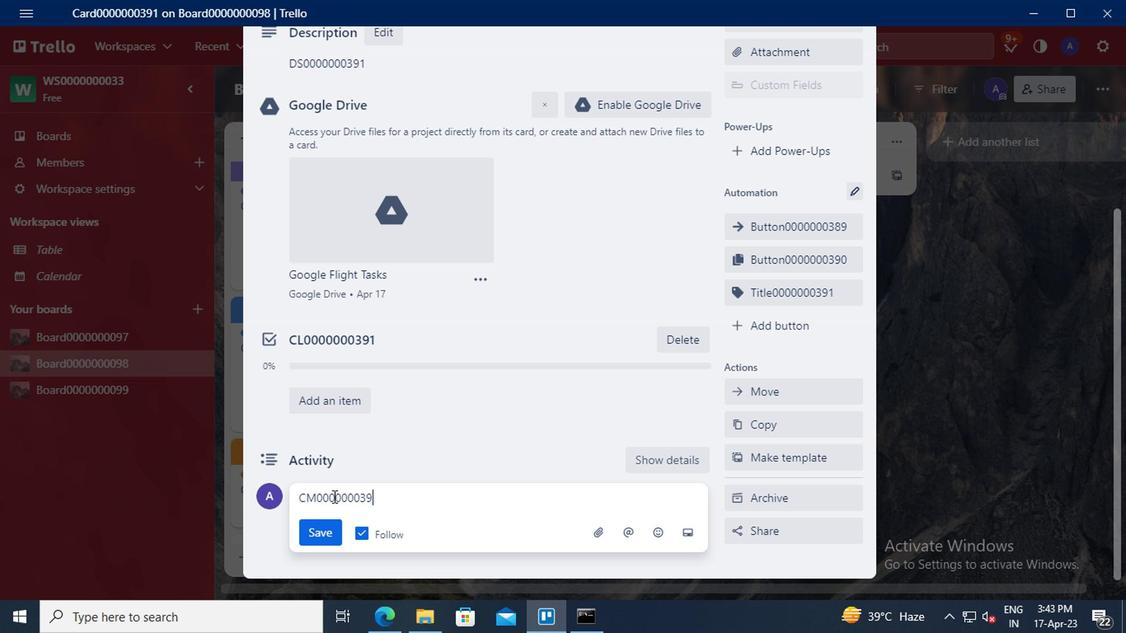 
Action: Mouse moved to (327, 522)
Screenshot: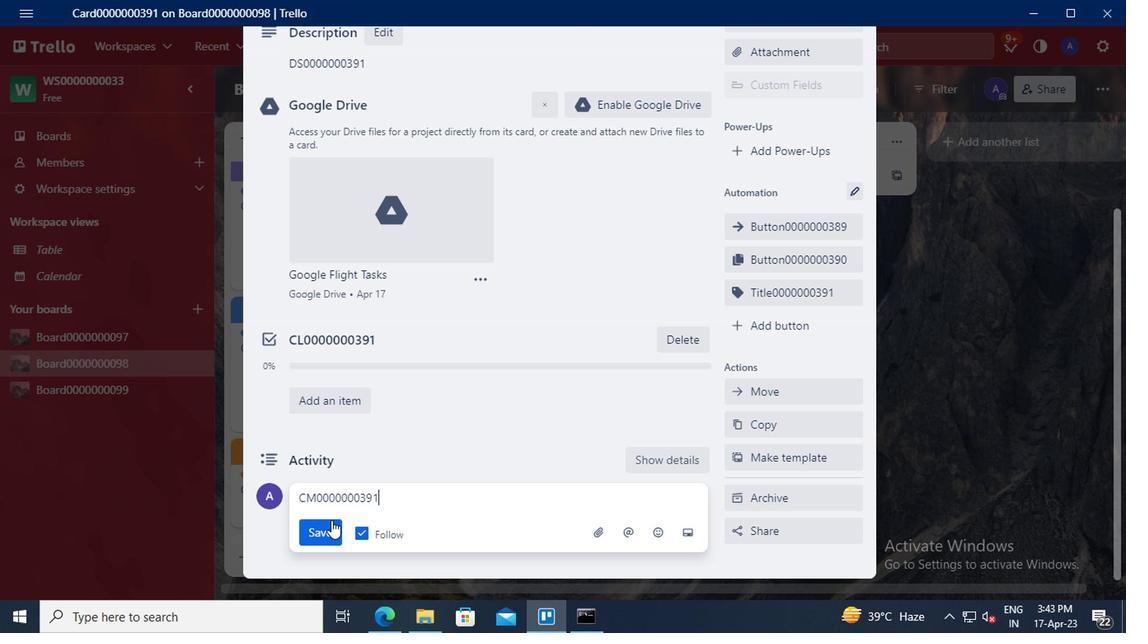 
Action: Mouse pressed left at (327, 522)
Screenshot: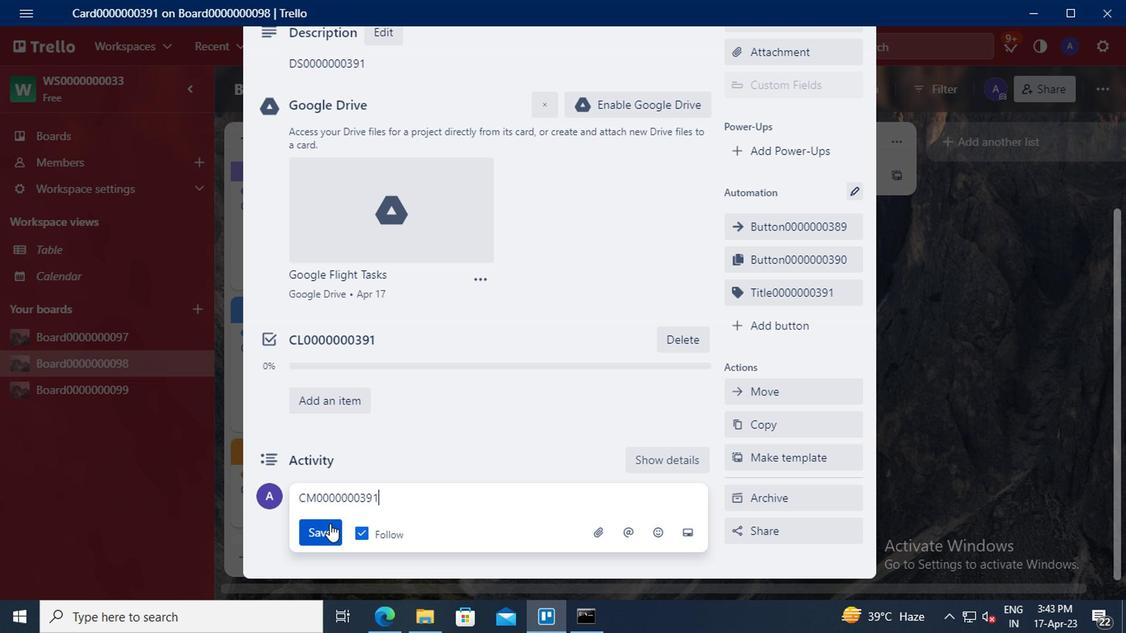 
Action: Key pressed <Key.f8>
Screenshot: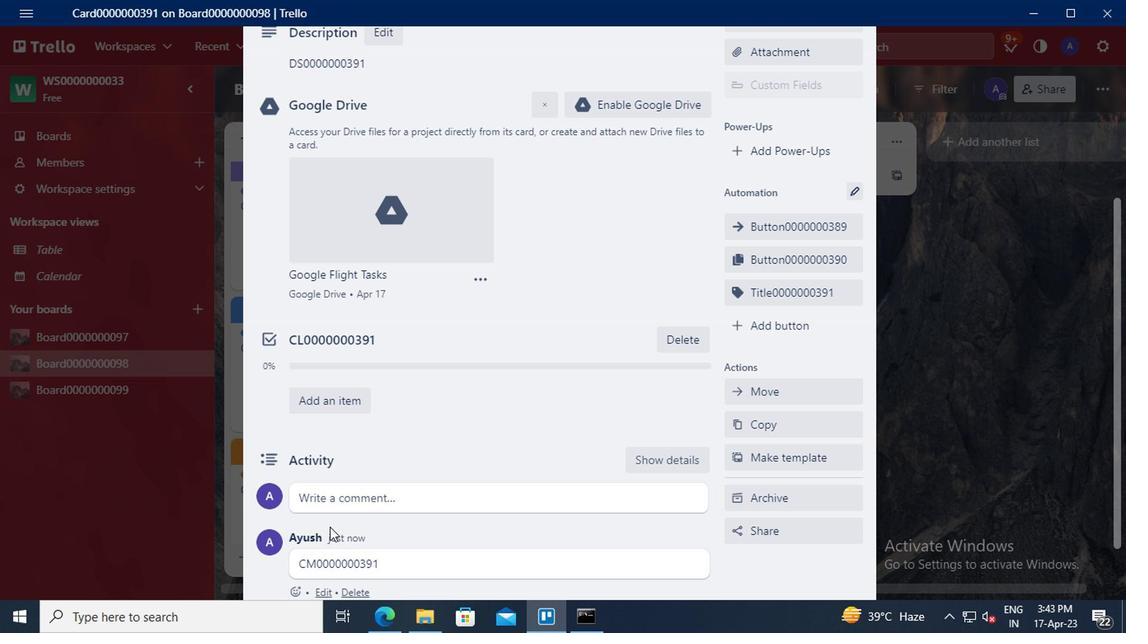 
